Task: Create a due date automation trigger when advanced on, on the monday of the week a card is due add fields without custom field "Resume" set to a number lower than 1 and lower or equal to 10 at 11:00 AM.
Action: Mouse moved to (807, 251)
Screenshot: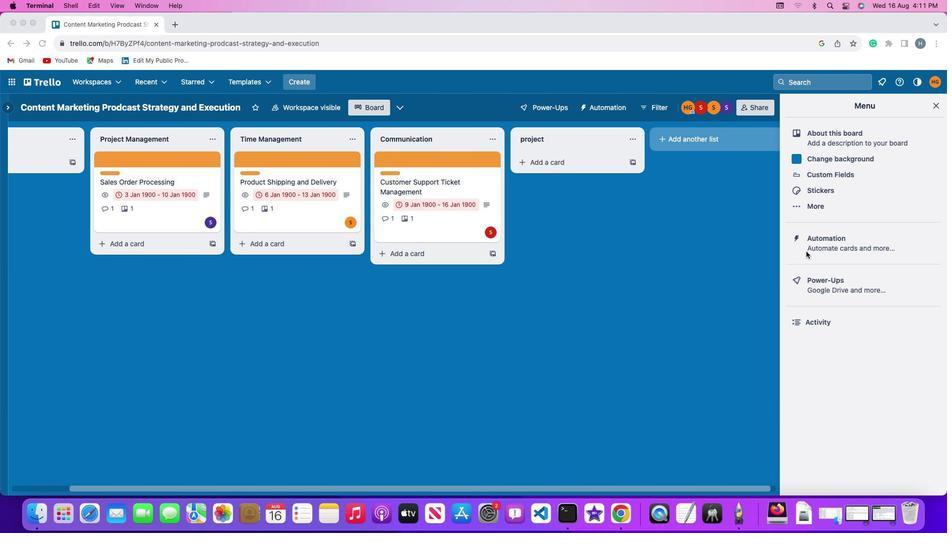 
Action: Mouse pressed left at (807, 251)
Screenshot: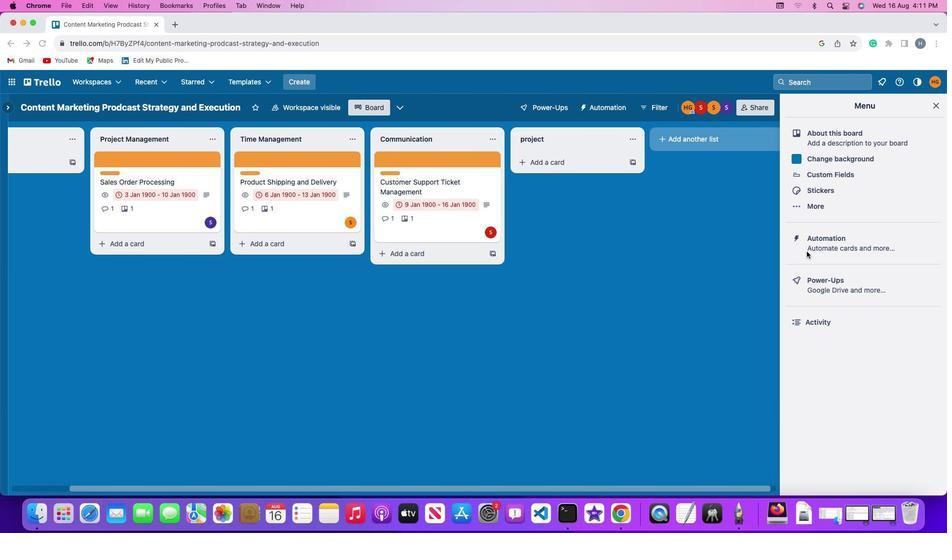 
Action: Mouse pressed left at (807, 251)
Screenshot: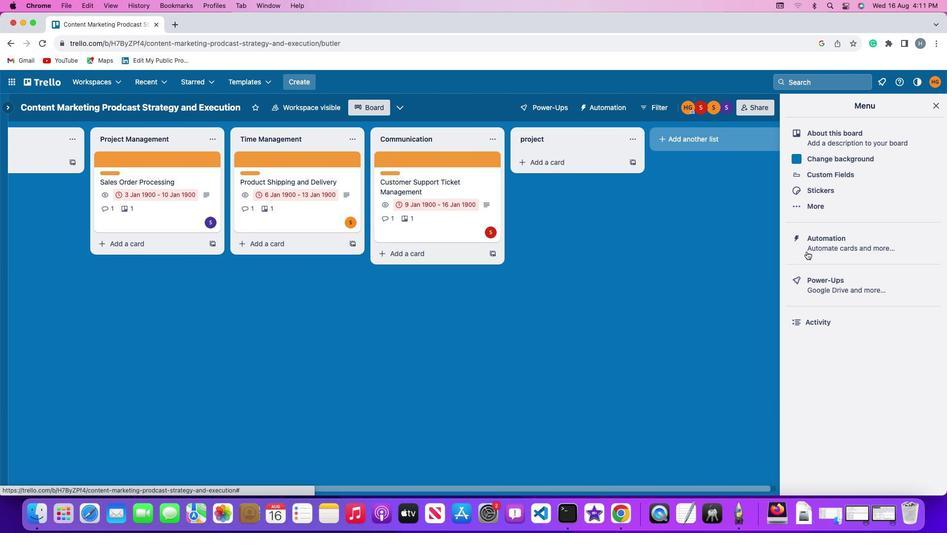 
Action: Mouse moved to (69, 233)
Screenshot: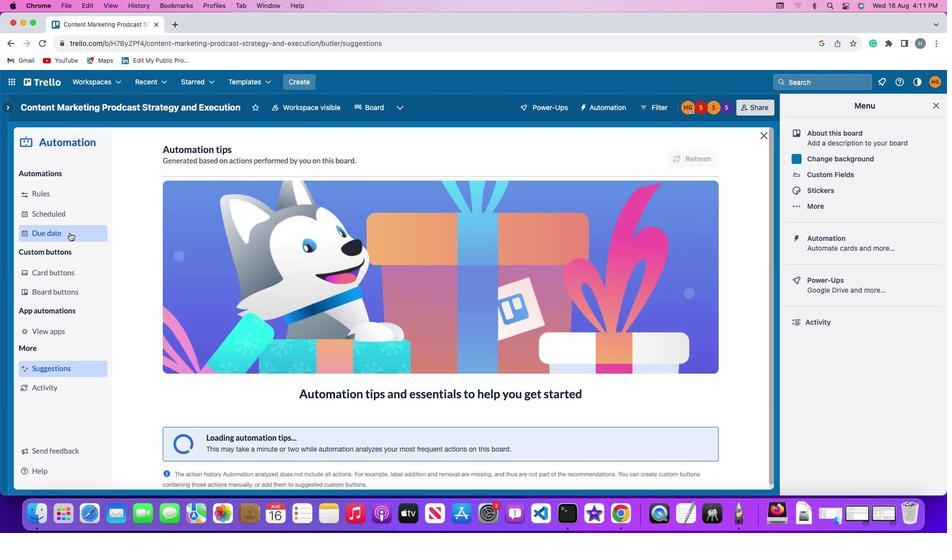 
Action: Mouse pressed left at (69, 233)
Screenshot: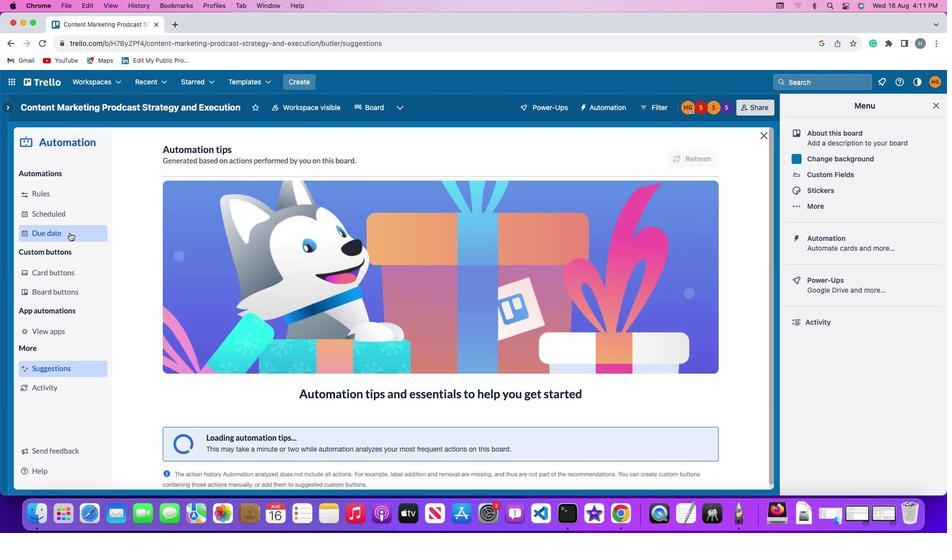 
Action: Mouse moved to (657, 152)
Screenshot: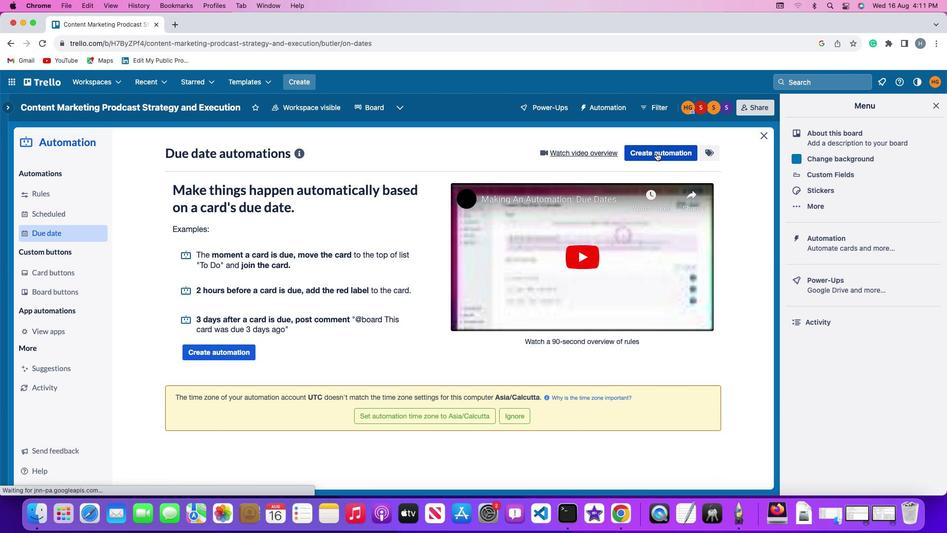 
Action: Mouse pressed left at (657, 152)
Screenshot: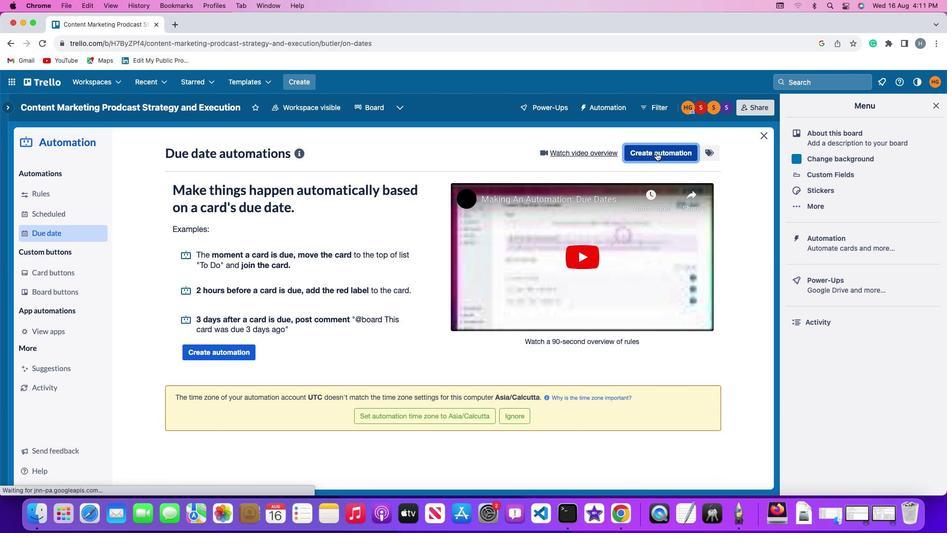 
Action: Mouse moved to (208, 246)
Screenshot: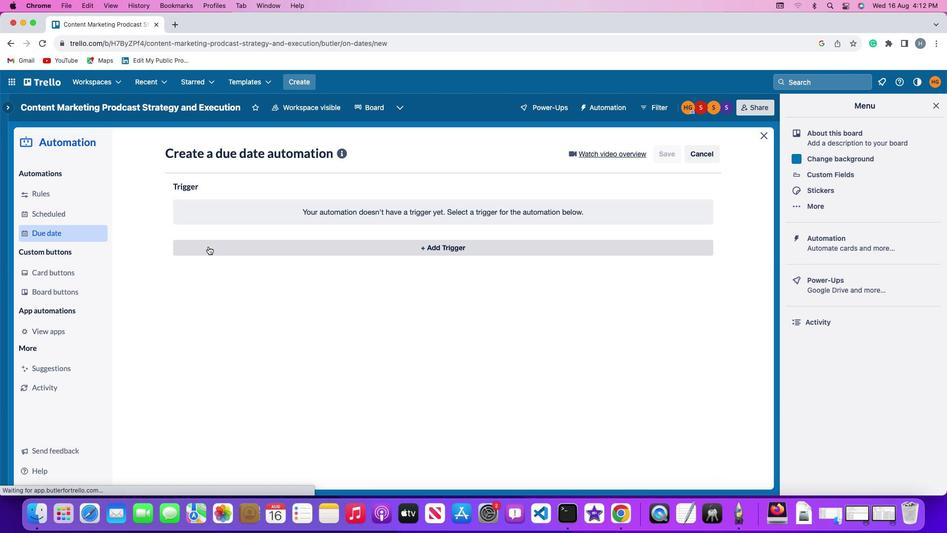 
Action: Mouse pressed left at (208, 246)
Screenshot: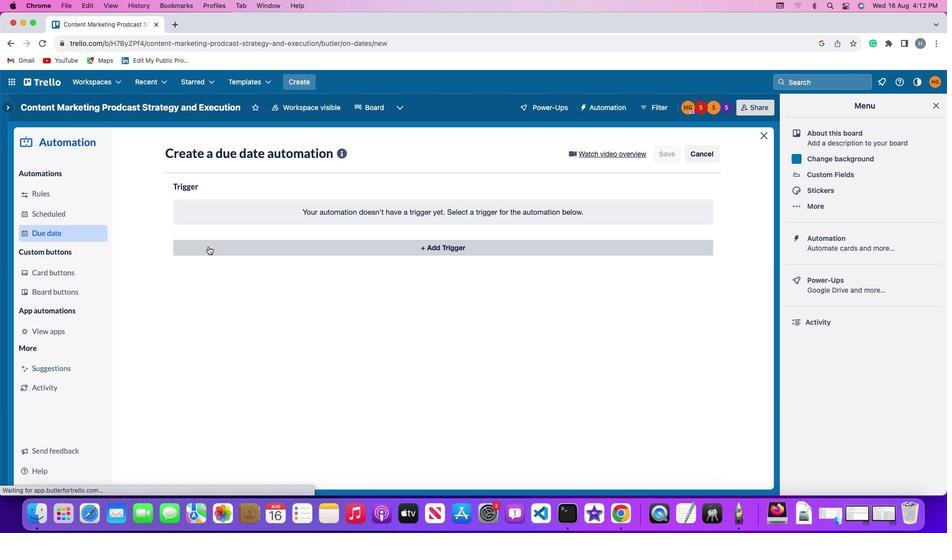 
Action: Mouse moved to (215, 429)
Screenshot: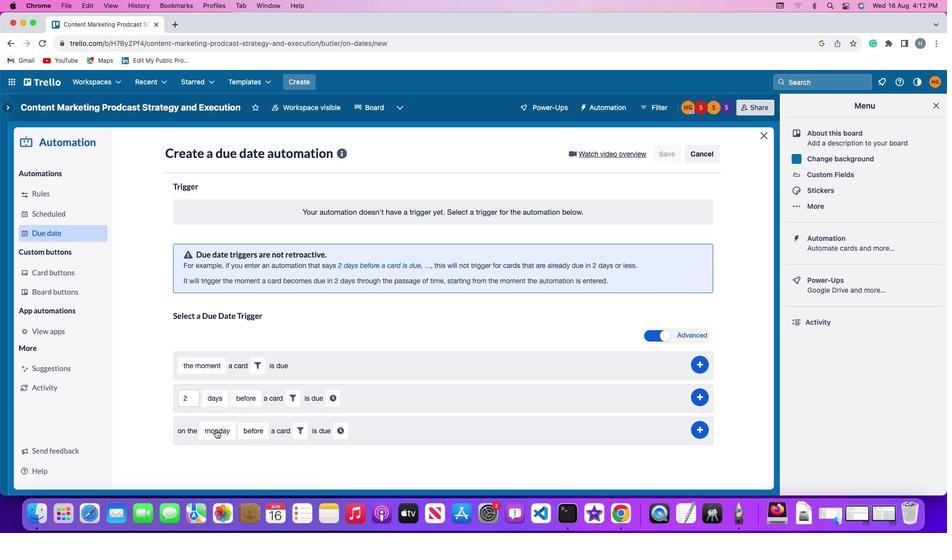 
Action: Mouse pressed left at (215, 429)
Screenshot: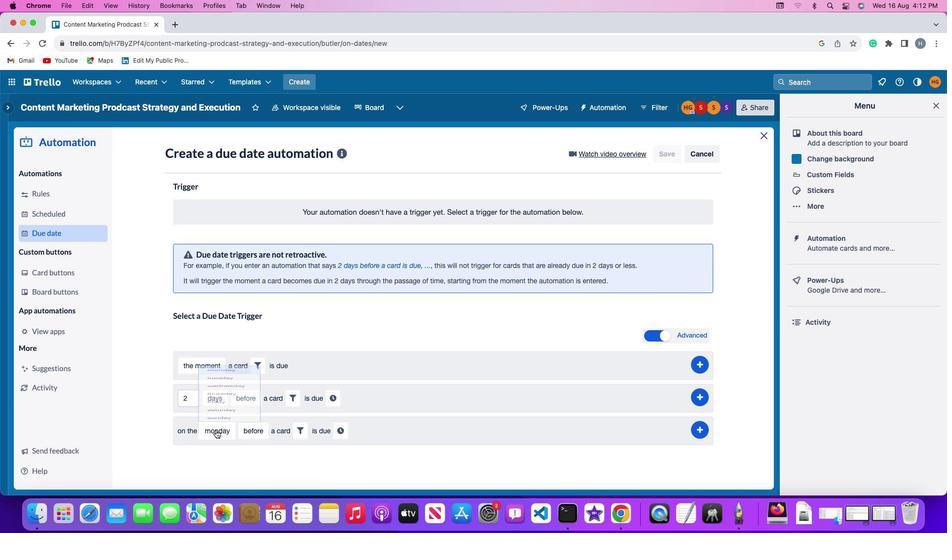 
Action: Mouse moved to (231, 294)
Screenshot: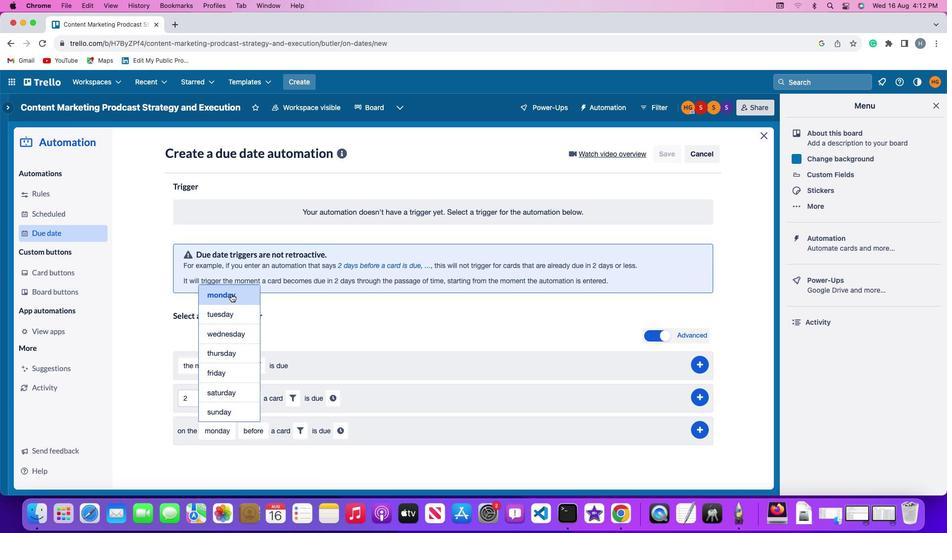 
Action: Mouse pressed left at (231, 294)
Screenshot: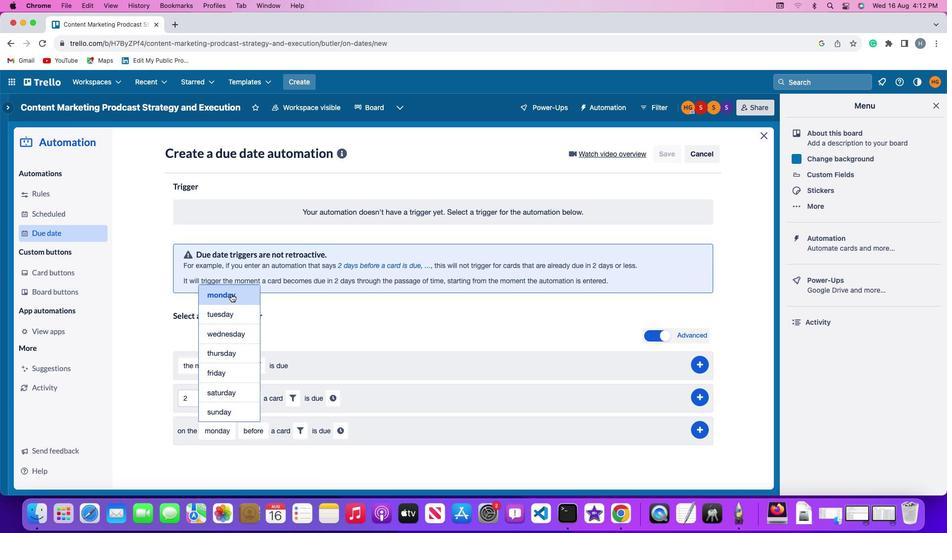 
Action: Mouse moved to (254, 427)
Screenshot: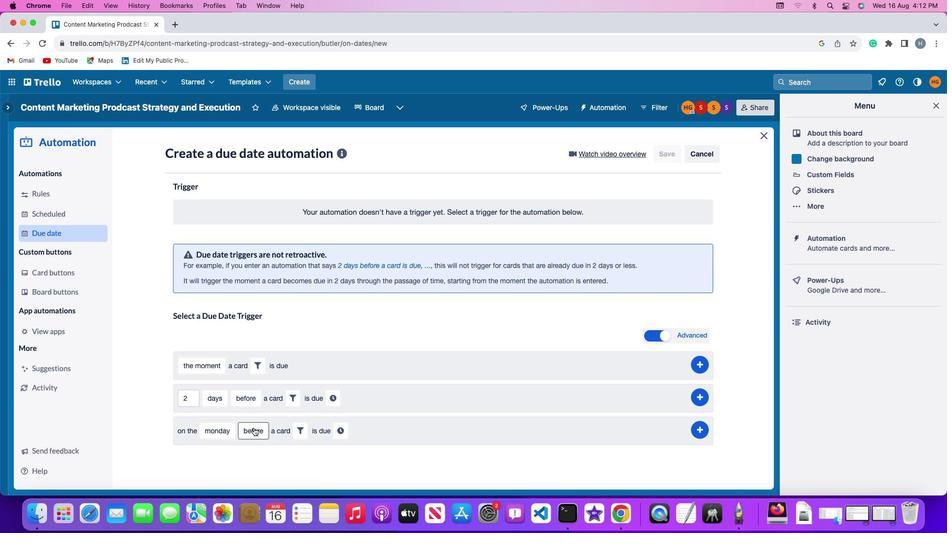 
Action: Mouse pressed left at (254, 427)
Screenshot: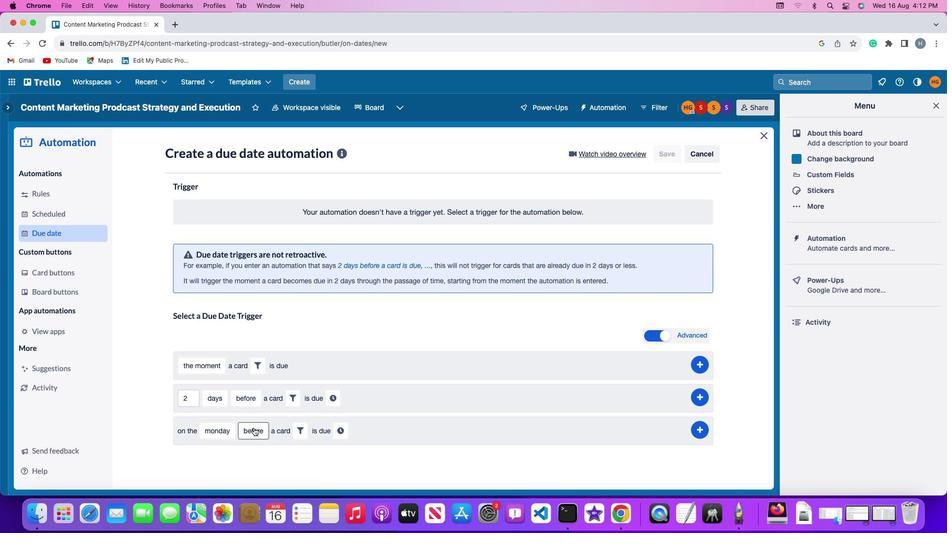 
Action: Mouse moved to (261, 385)
Screenshot: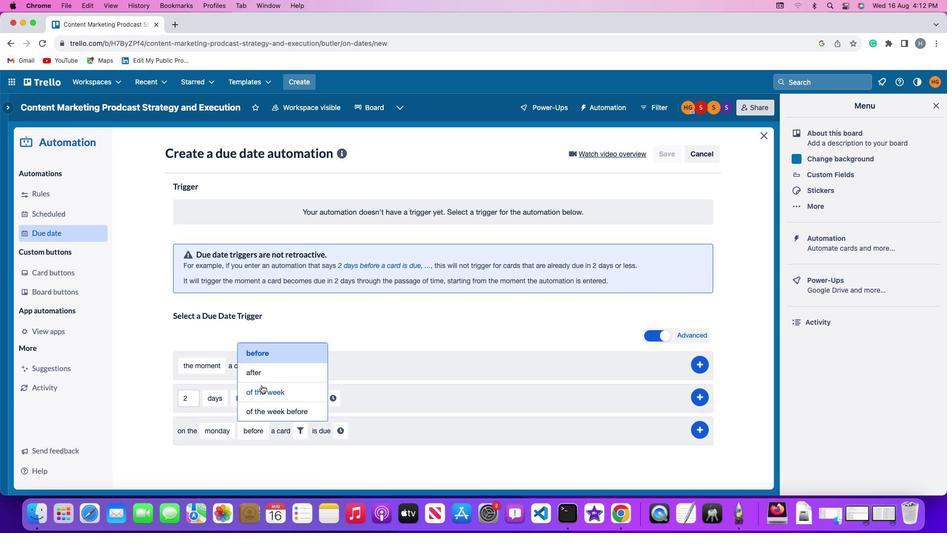 
Action: Mouse pressed left at (261, 385)
Screenshot: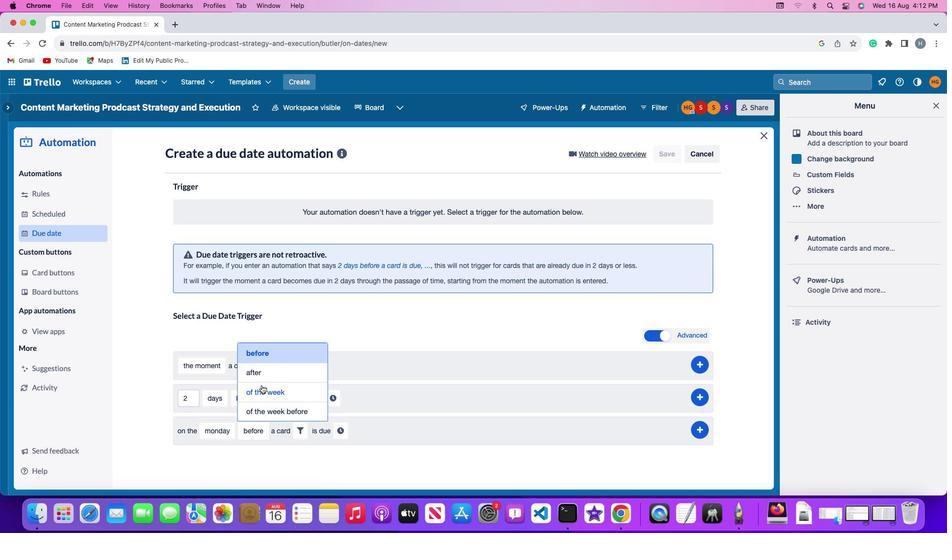 
Action: Mouse moved to (317, 428)
Screenshot: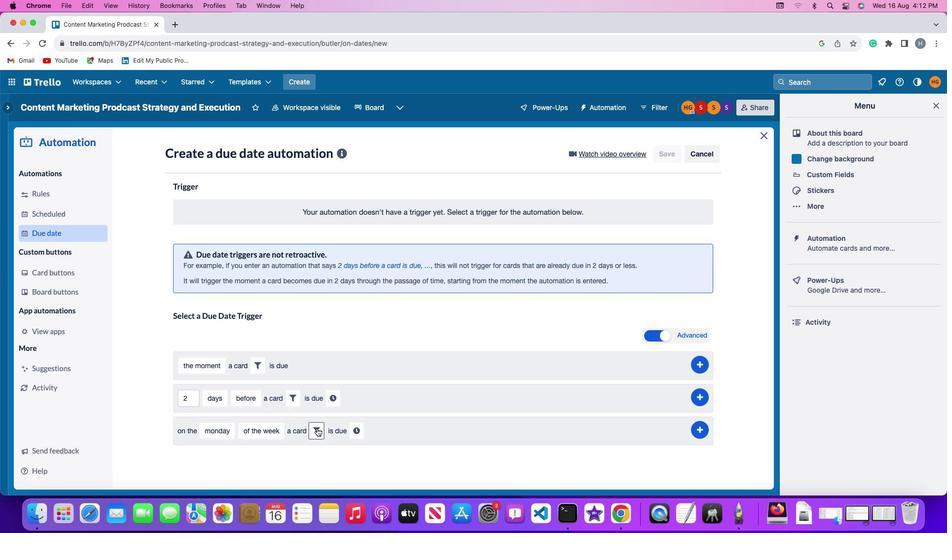 
Action: Mouse pressed left at (317, 428)
Screenshot: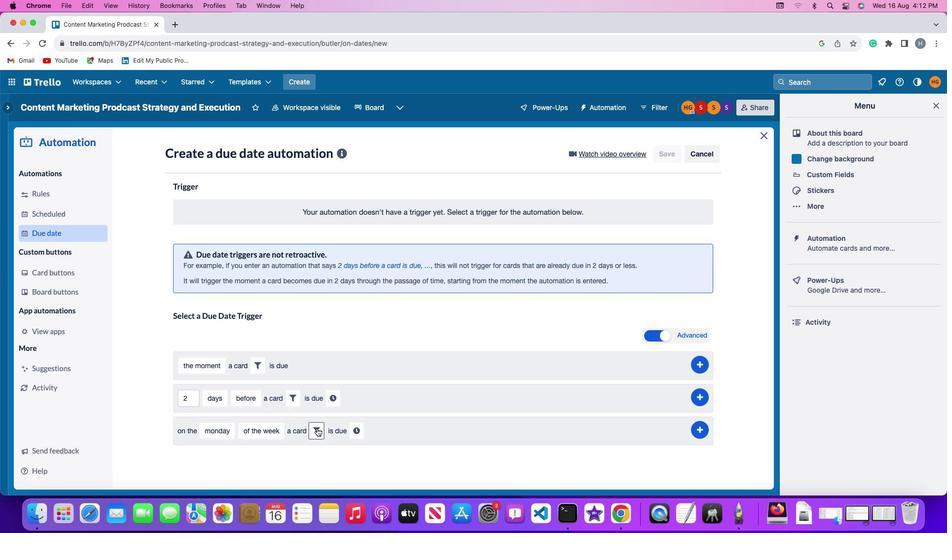
Action: Mouse moved to (488, 462)
Screenshot: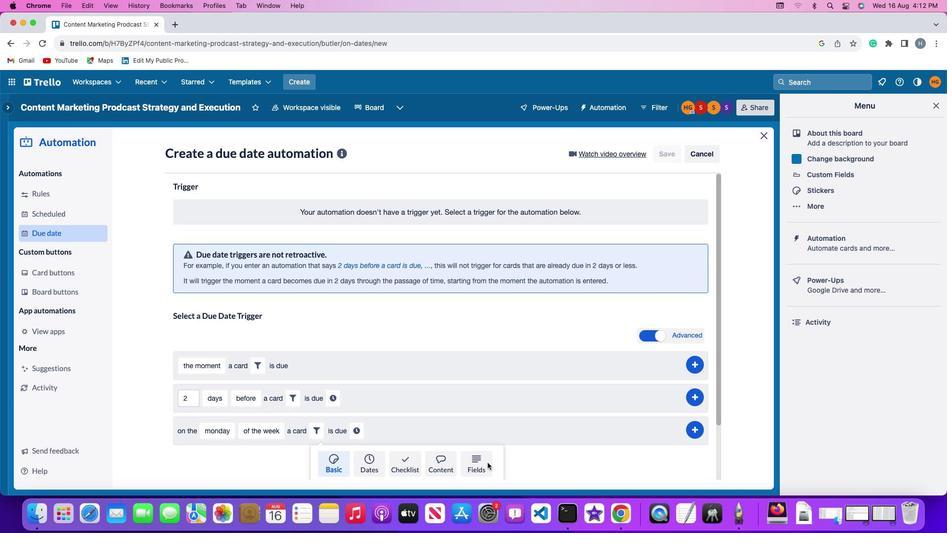 
Action: Mouse pressed left at (488, 462)
Screenshot: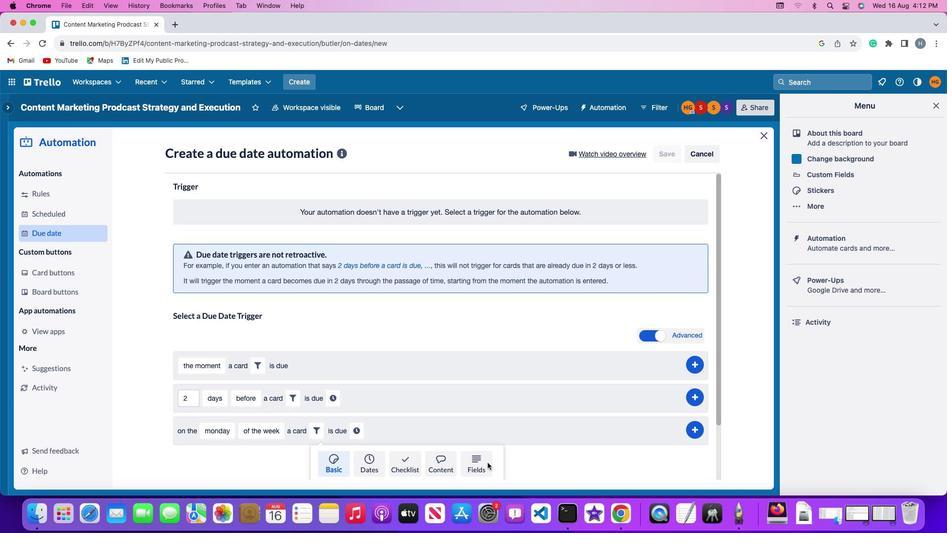 
Action: Mouse moved to (275, 456)
Screenshot: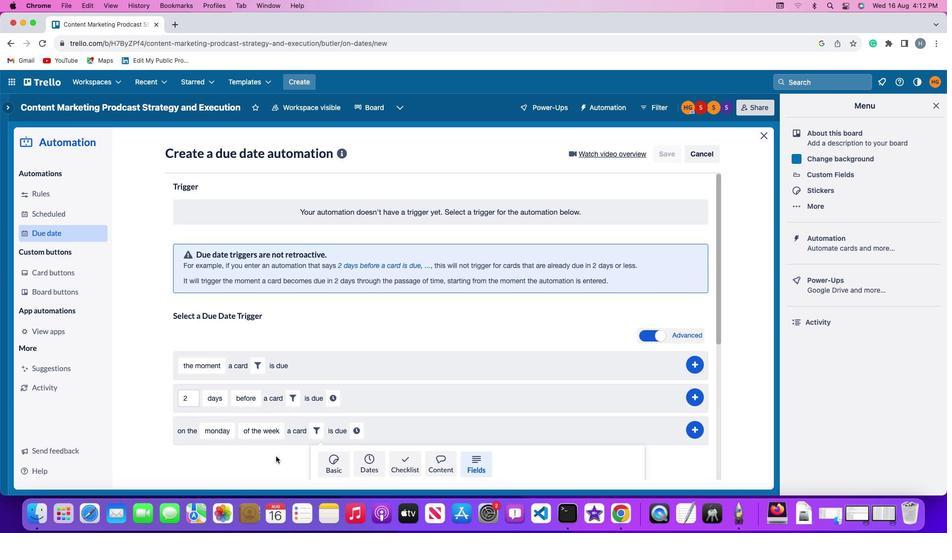 
Action: Mouse scrolled (275, 456) with delta (0, 0)
Screenshot: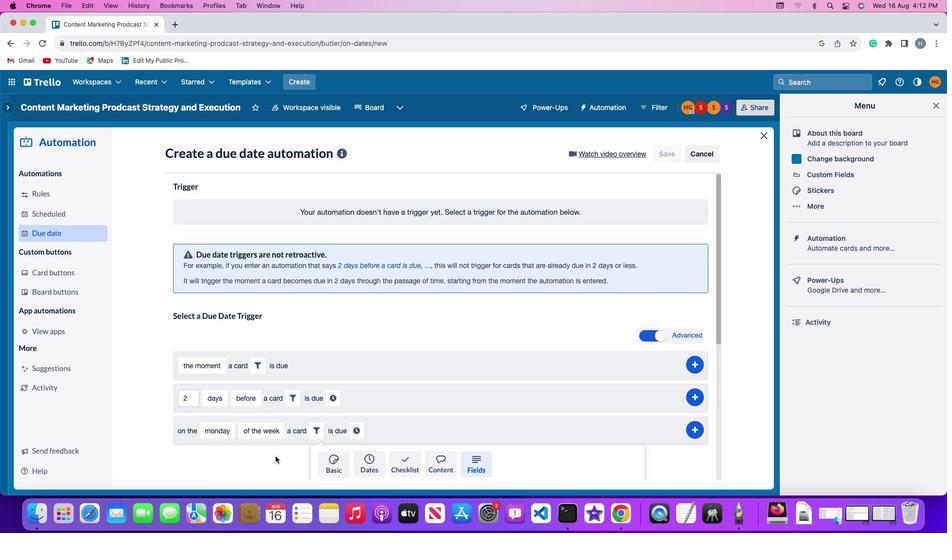 
Action: Mouse moved to (275, 456)
Screenshot: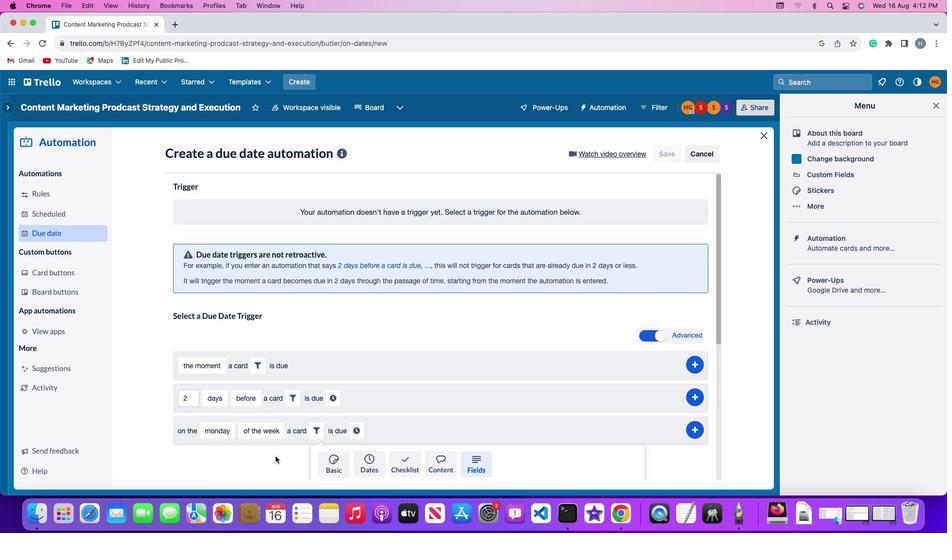 
Action: Mouse scrolled (275, 456) with delta (0, 0)
Screenshot: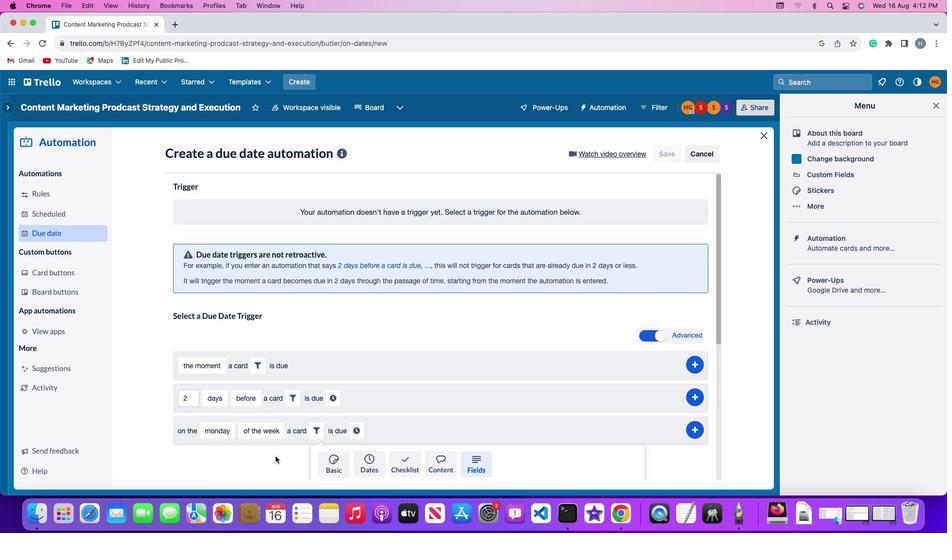 
Action: Mouse scrolled (275, 456) with delta (0, -1)
Screenshot: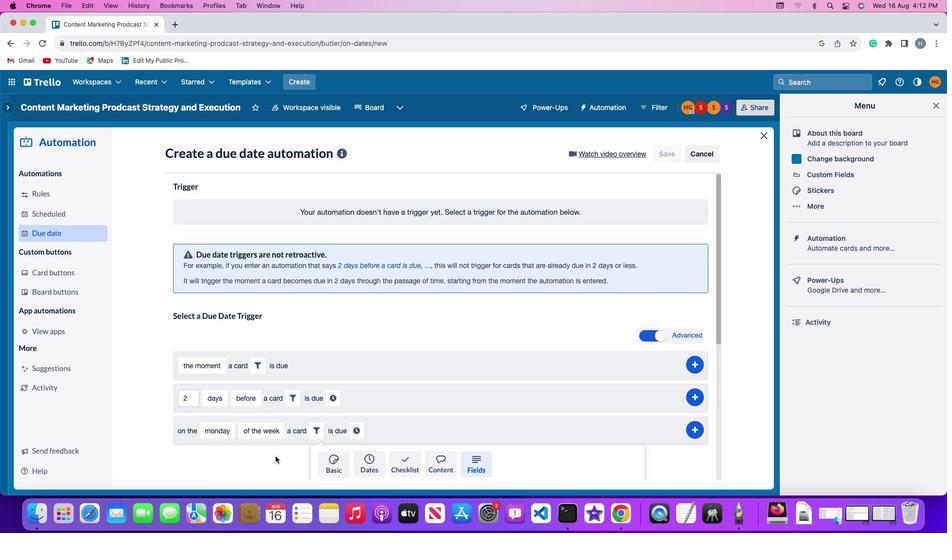 
Action: Mouse moved to (275, 455)
Screenshot: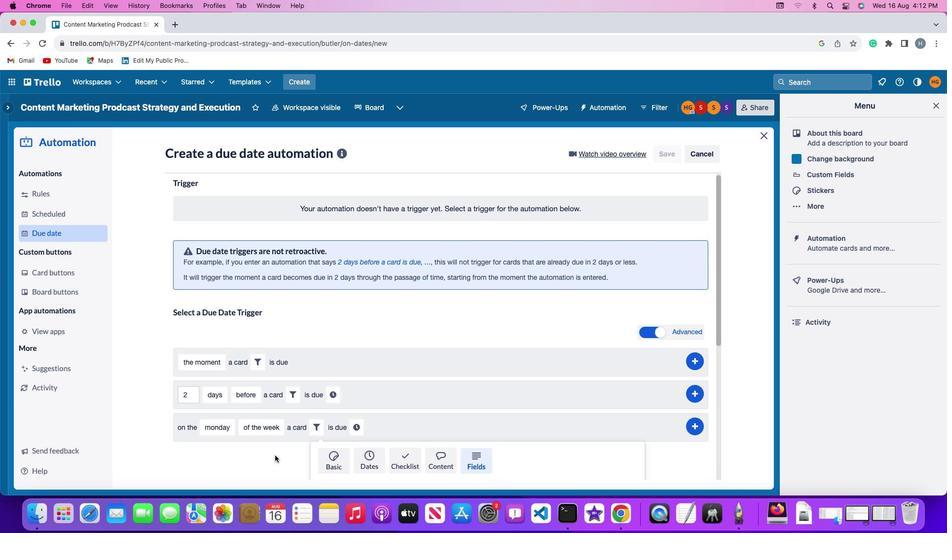 
Action: Mouse scrolled (275, 455) with delta (0, -2)
Screenshot: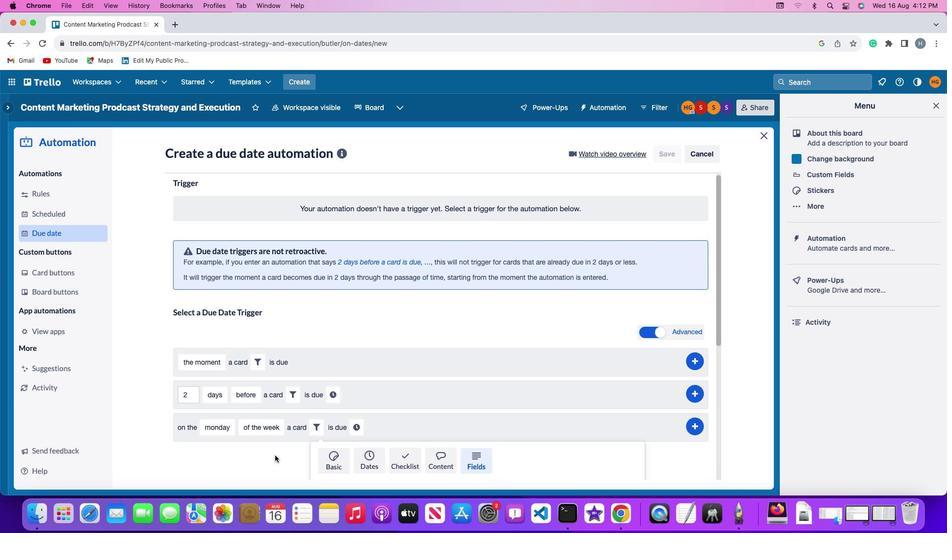 
Action: Mouse moved to (273, 454)
Screenshot: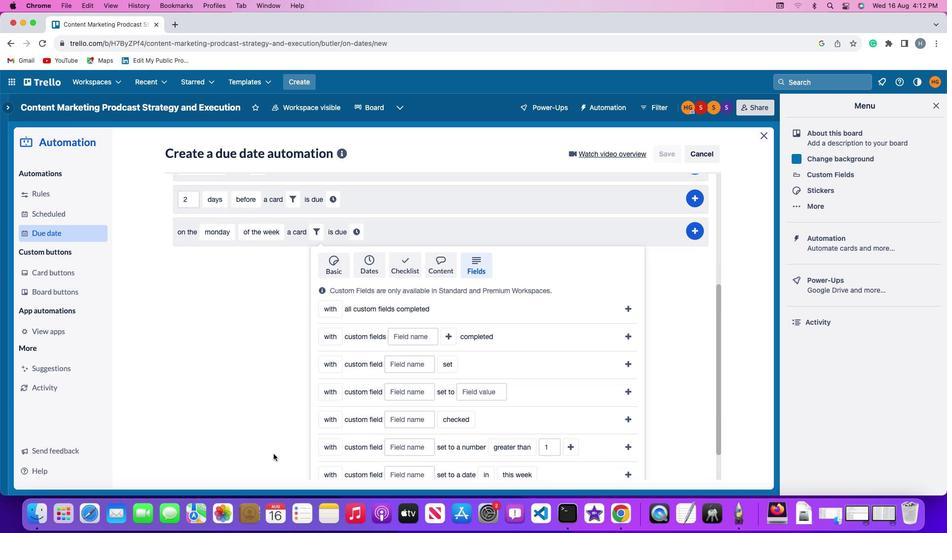 
Action: Mouse scrolled (273, 454) with delta (0, 0)
Screenshot: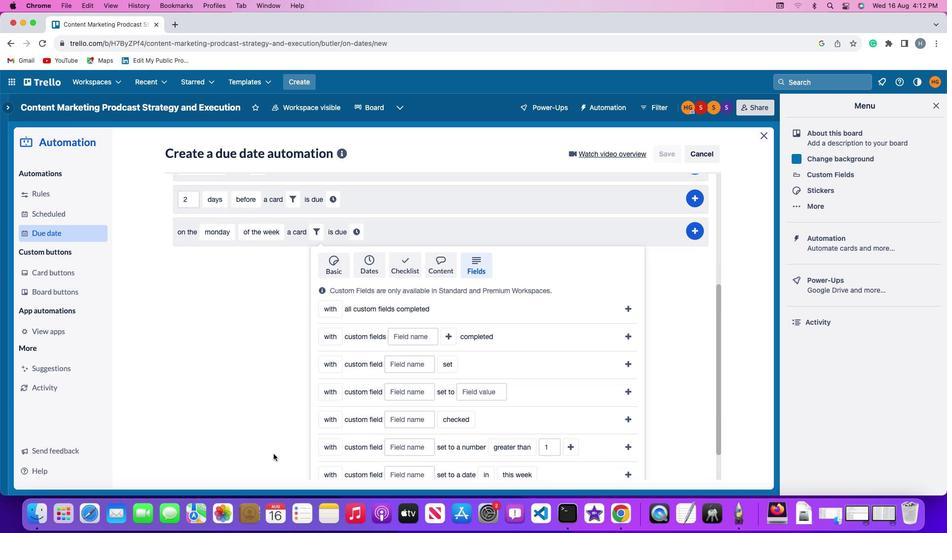
Action: Mouse scrolled (273, 454) with delta (0, 0)
Screenshot: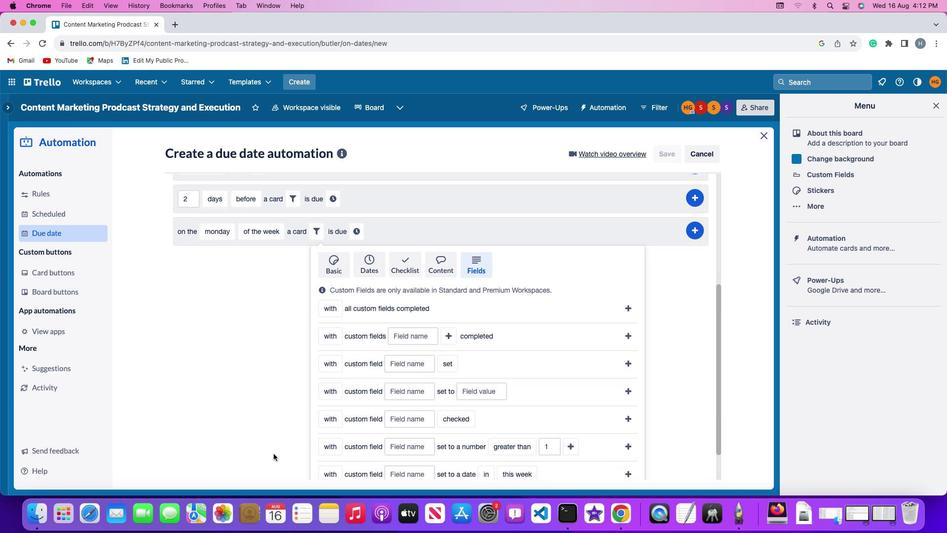 
Action: Mouse scrolled (273, 454) with delta (0, -1)
Screenshot: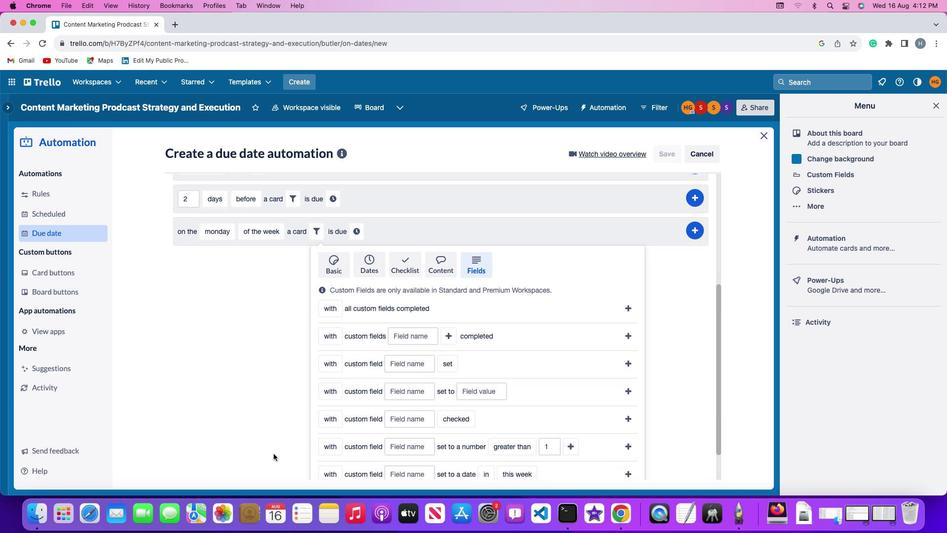 
Action: Mouse scrolled (273, 454) with delta (0, -2)
Screenshot: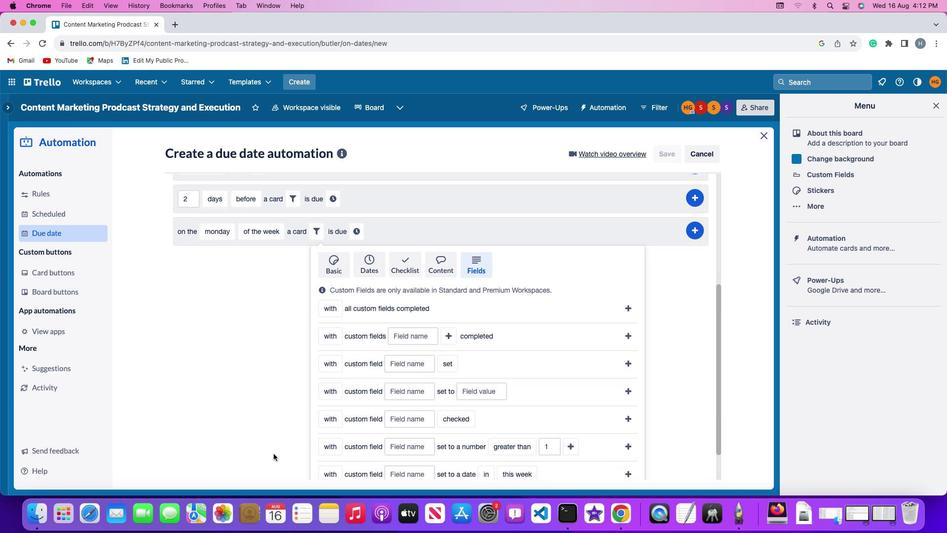 
Action: Mouse scrolled (273, 454) with delta (0, -2)
Screenshot: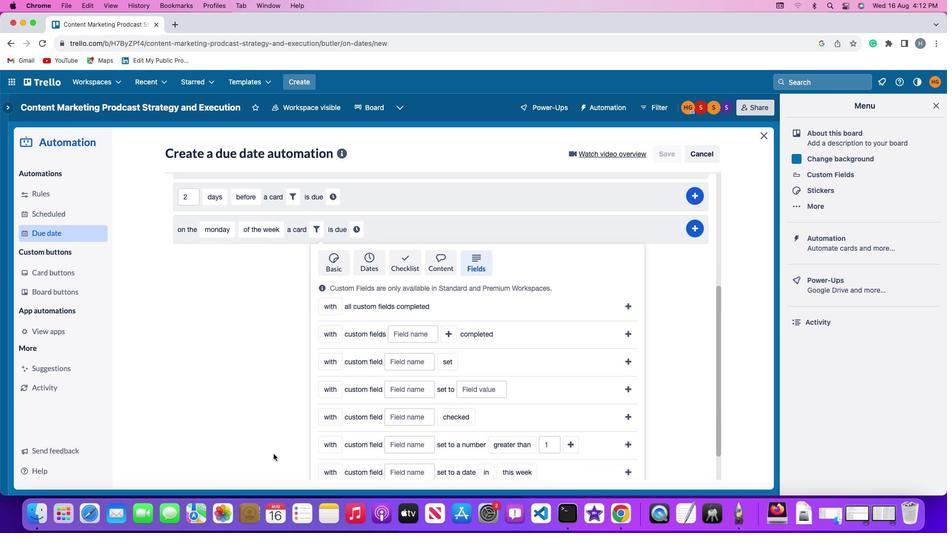 
Action: Mouse moved to (272, 453)
Screenshot: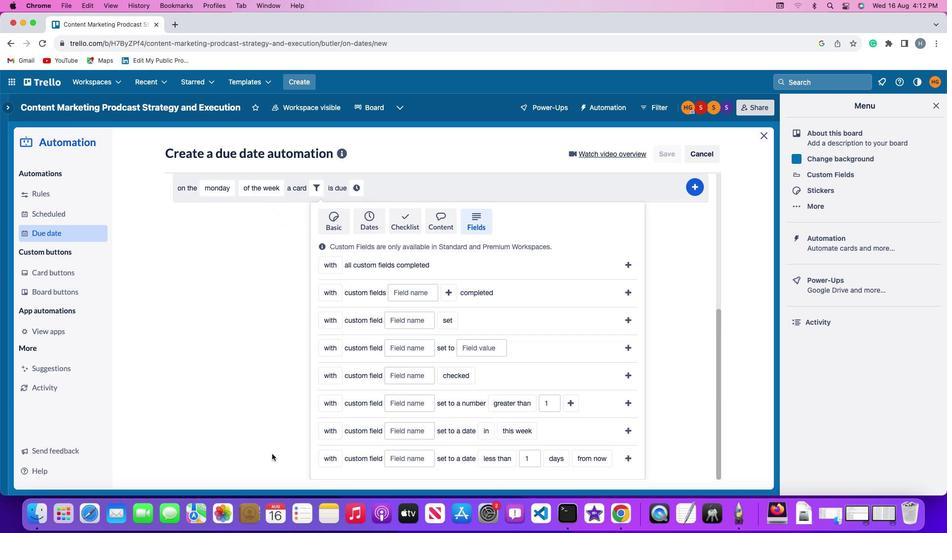 
Action: Mouse scrolled (272, 453) with delta (0, 0)
Screenshot: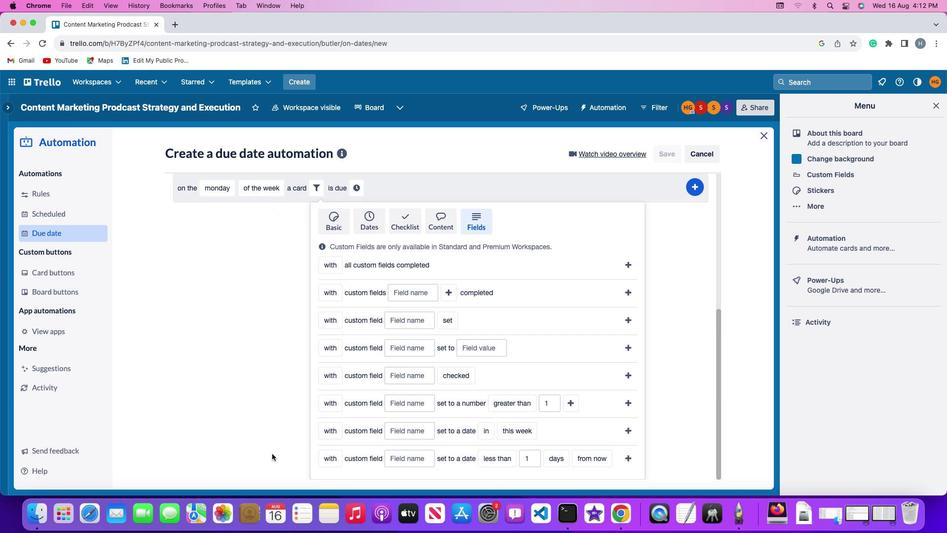 
Action: Mouse scrolled (272, 453) with delta (0, 0)
Screenshot: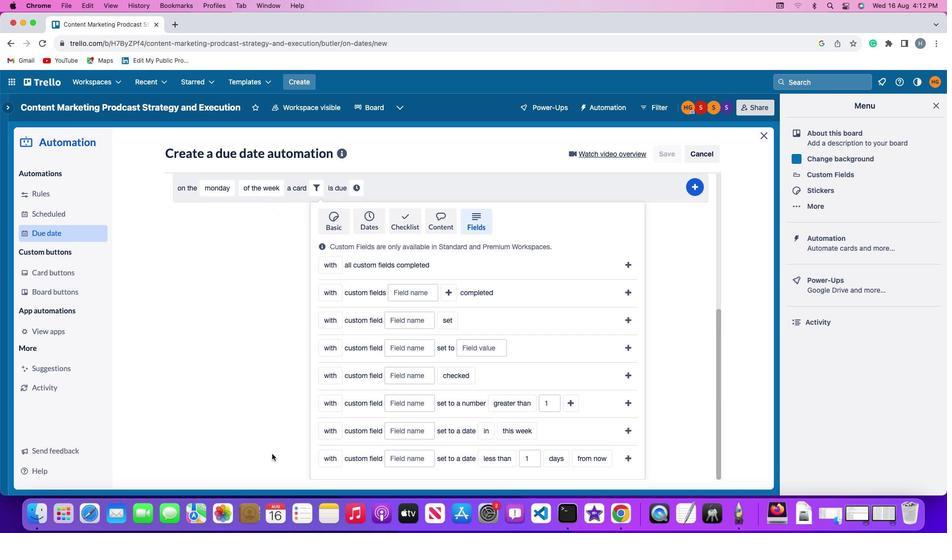 
Action: Mouse moved to (323, 402)
Screenshot: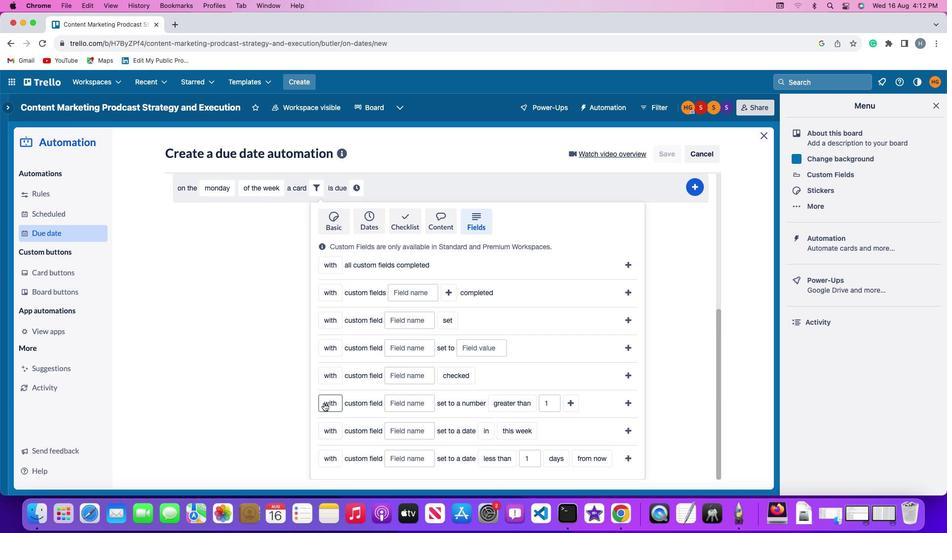 
Action: Mouse pressed left at (323, 402)
Screenshot: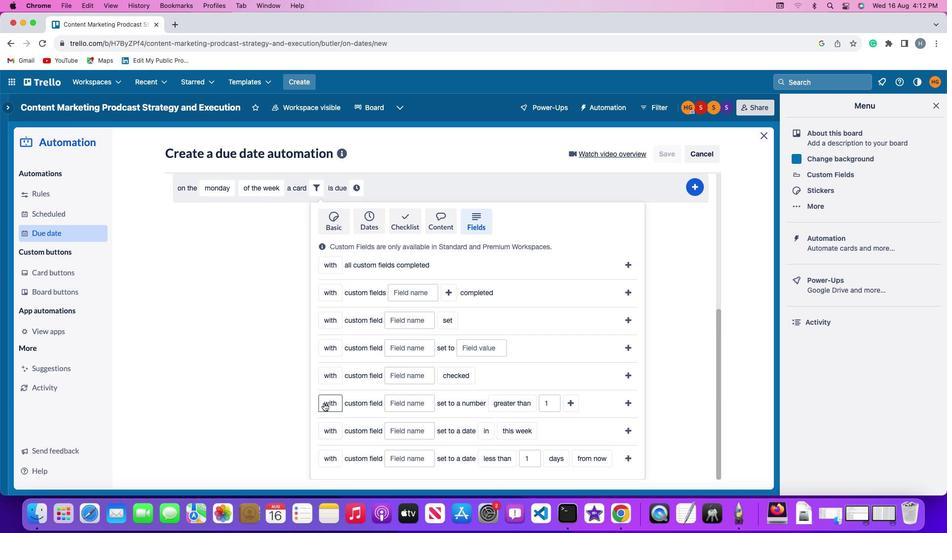 
Action: Mouse moved to (331, 442)
Screenshot: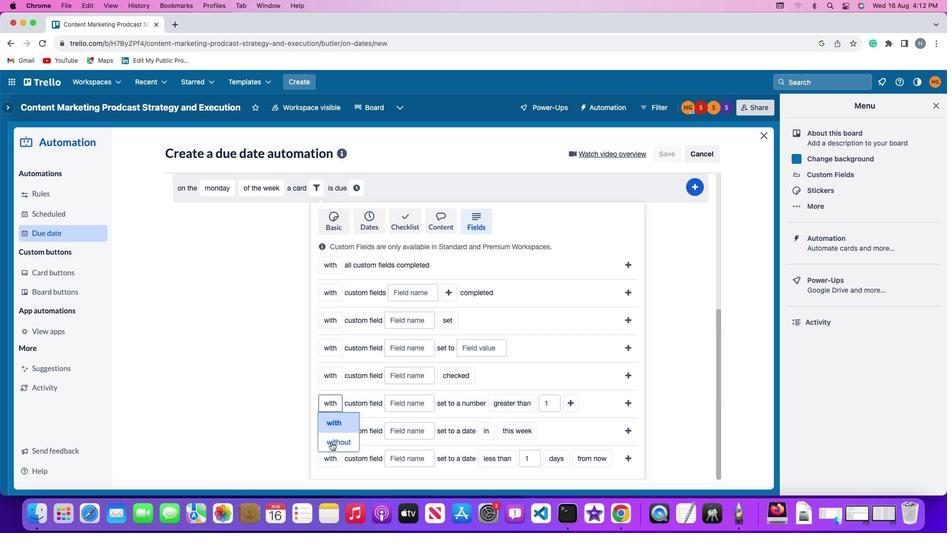 
Action: Mouse pressed left at (331, 442)
Screenshot: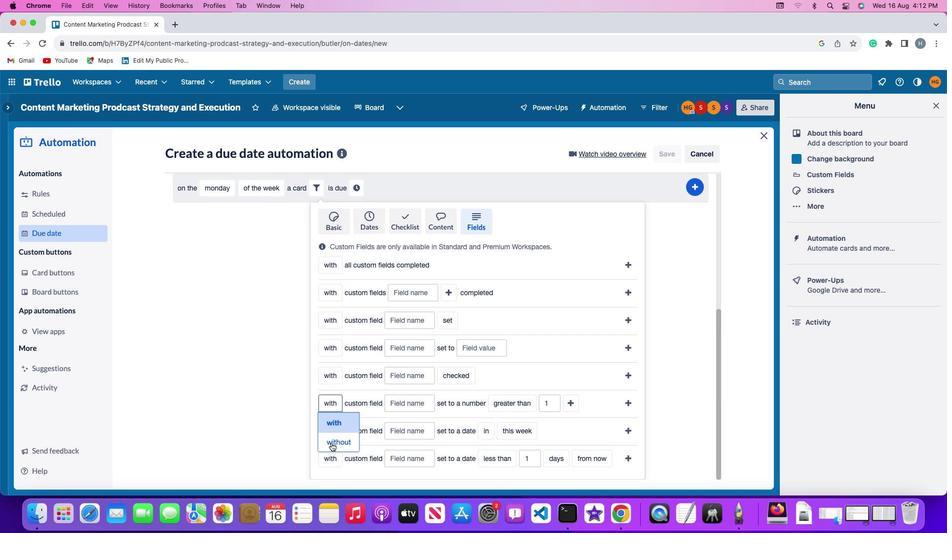 
Action: Mouse moved to (403, 402)
Screenshot: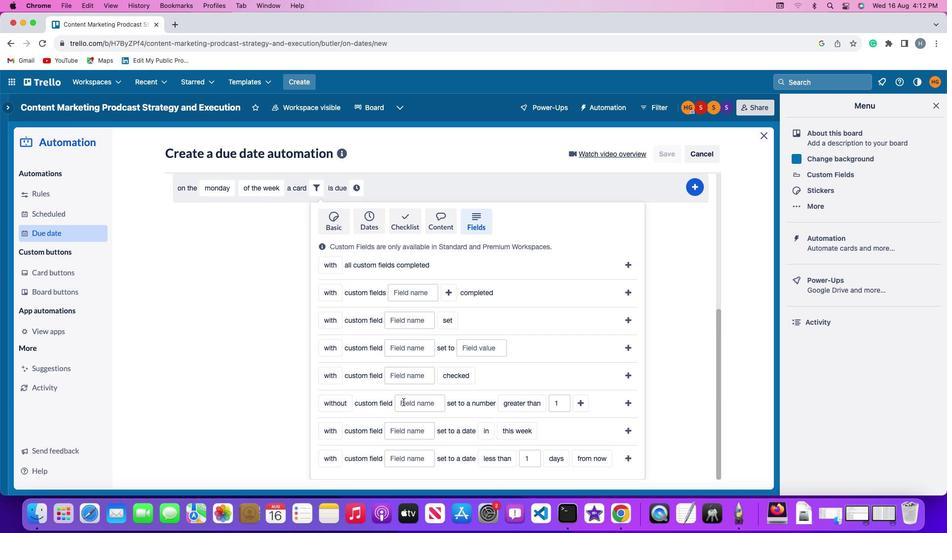 
Action: Mouse pressed left at (403, 402)
Screenshot: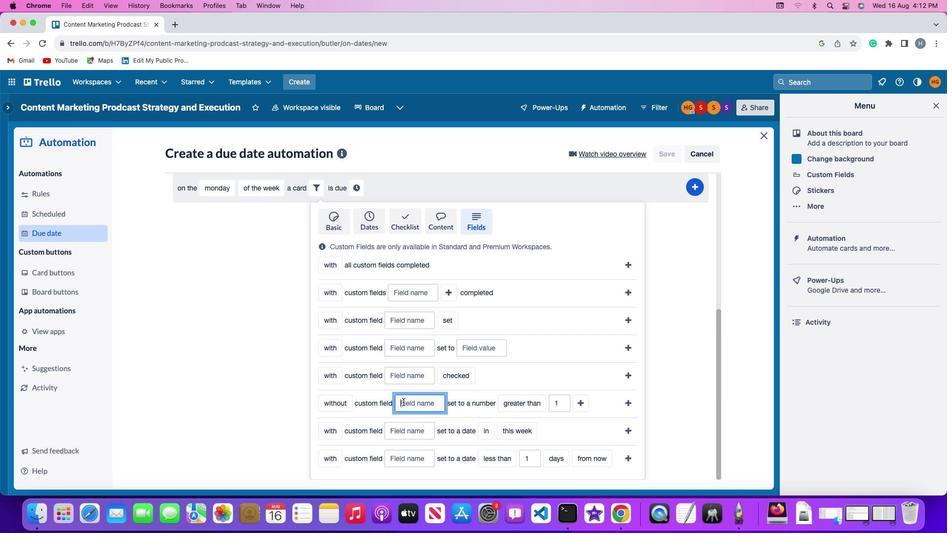 
Action: Key pressed Key.shift'R''e''s''u''m''e'
Screenshot: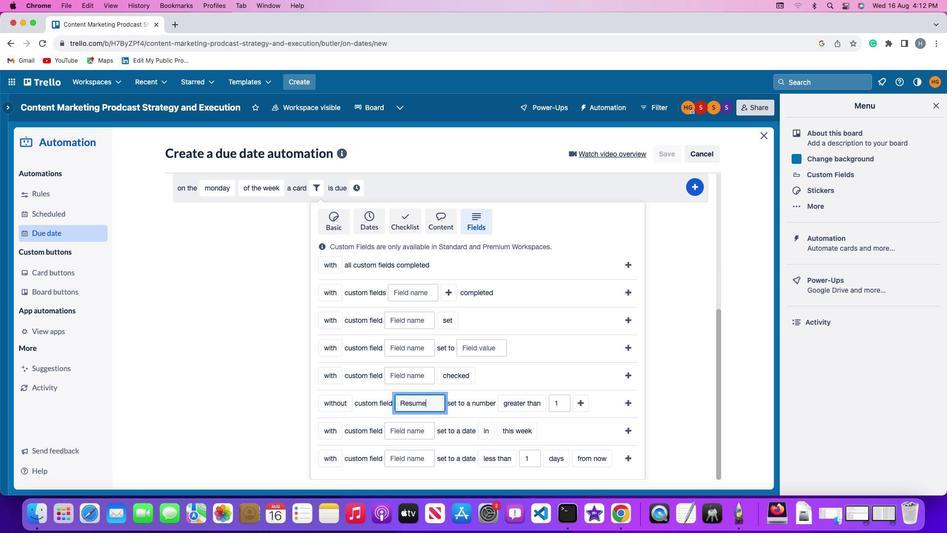 
Action: Mouse moved to (518, 405)
Screenshot: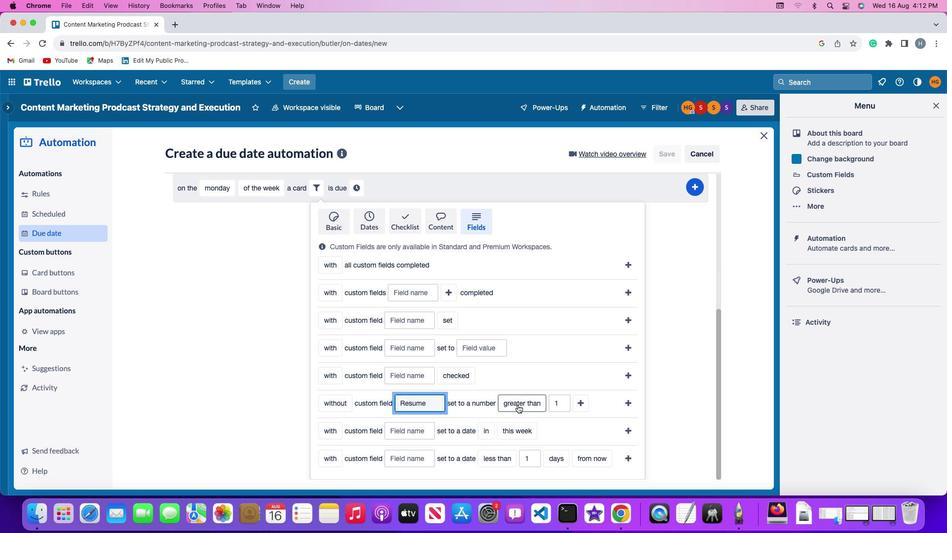 
Action: Mouse pressed left at (518, 405)
Screenshot: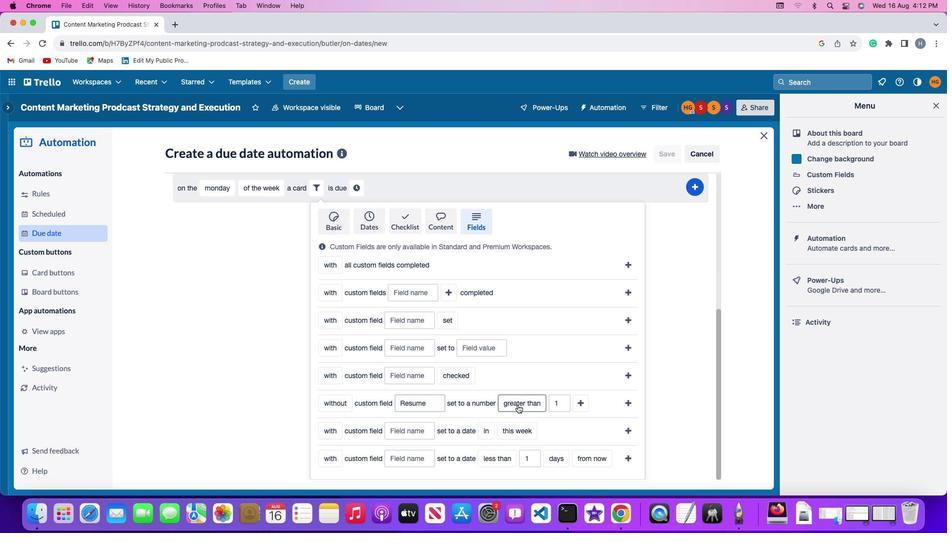 
Action: Mouse moved to (524, 363)
Screenshot: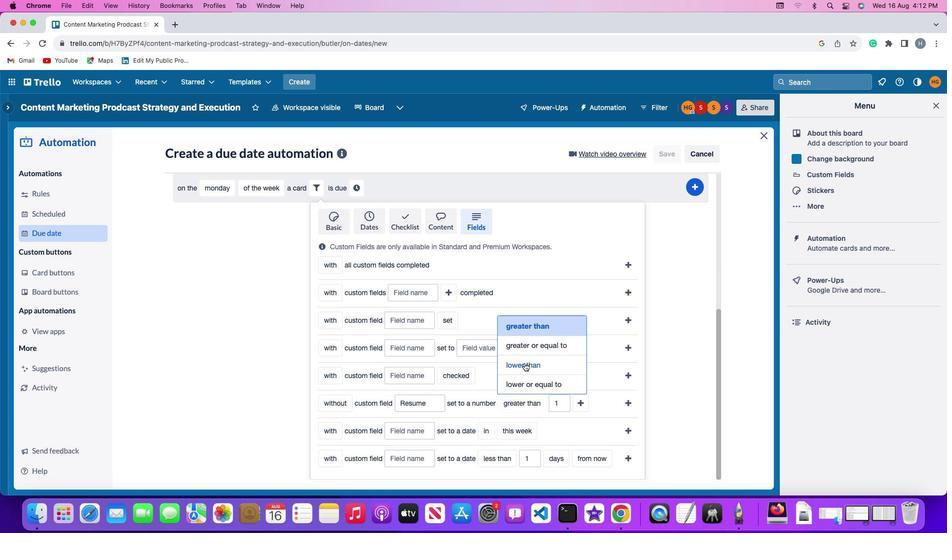 
Action: Mouse pressed left at (524, 363)
Screenshot: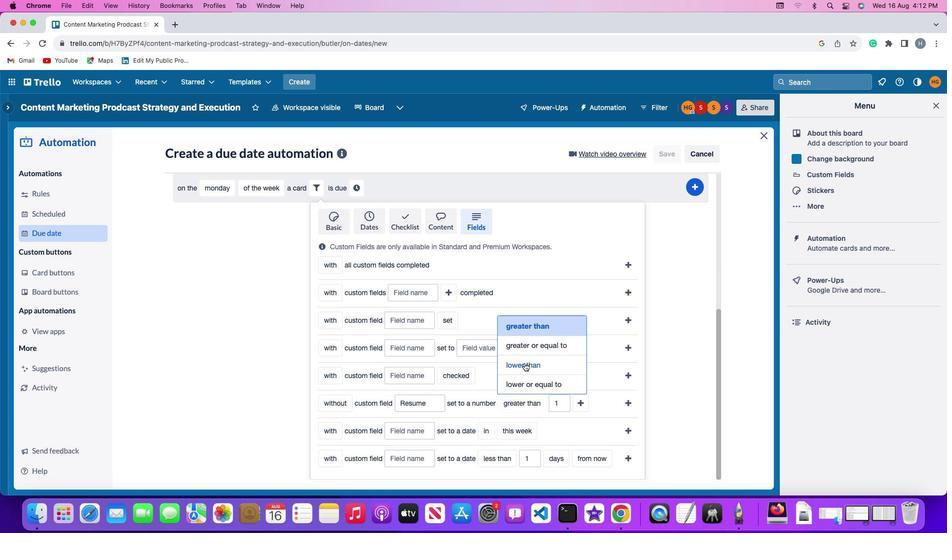 
Action: Mouse moved to (557, 398)
Screenshot: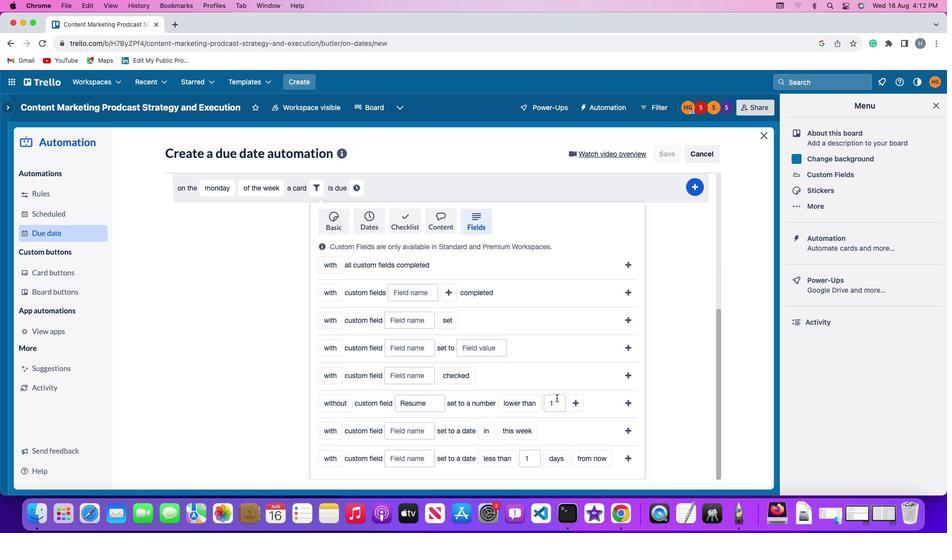 
Action: Mouse pressed left at (557, 398)
Screenshot: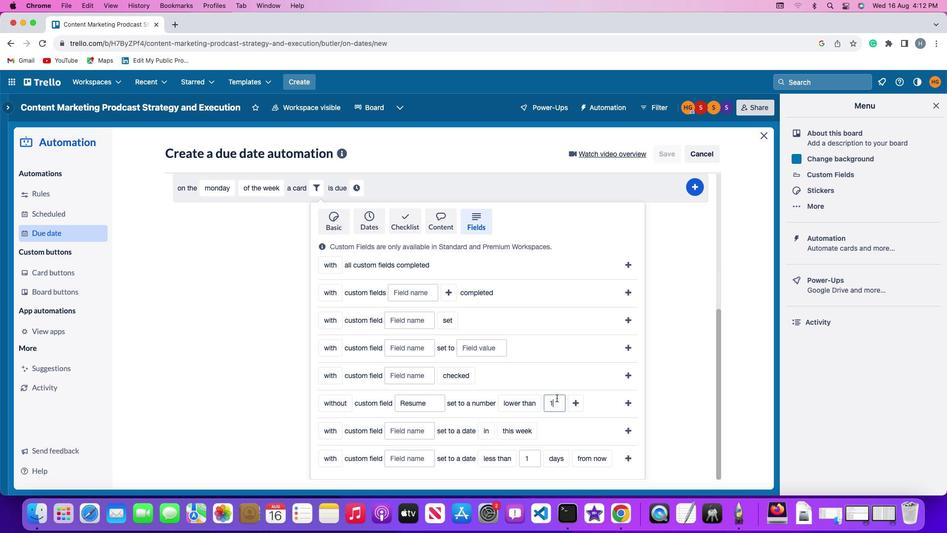 
Action: Key pressed Key.backspace'1'
Screenshot: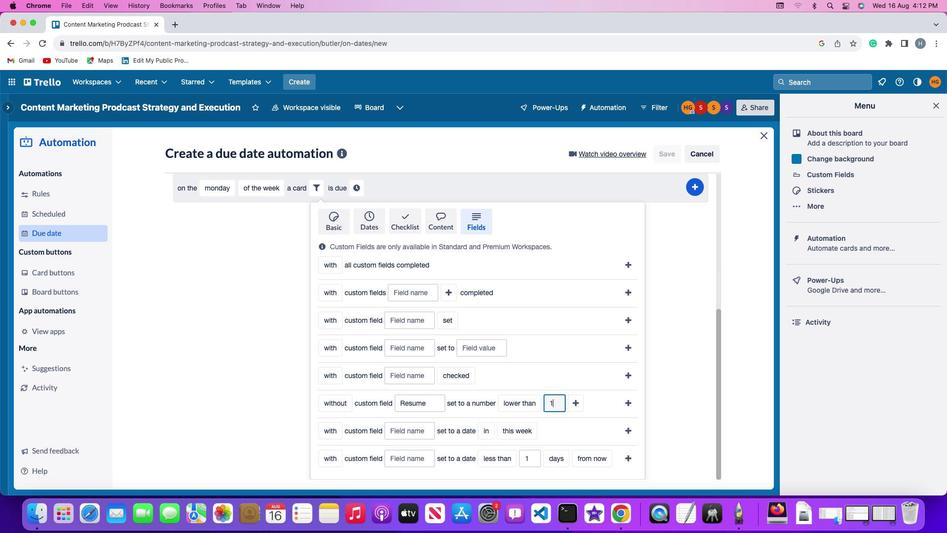
Action: Mouse moved to (572, 397)
Screenshot: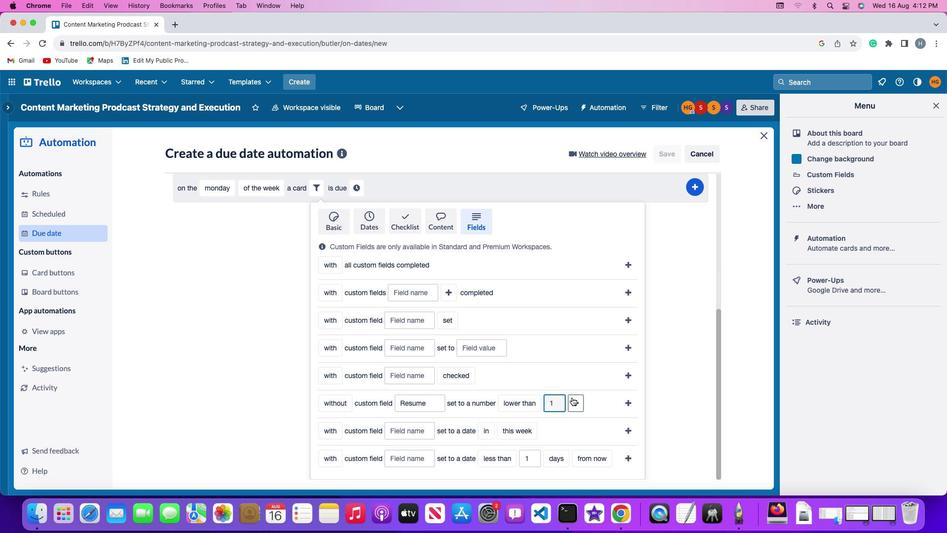 
Action: Mouse pressed left at (572, 397)
Screenshot: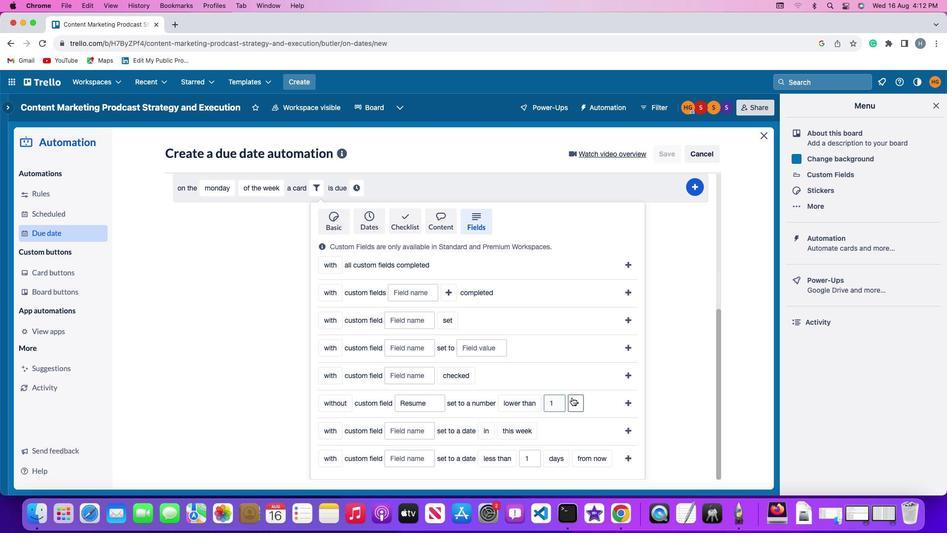 
Action: Mouse moved to (599, 401)
Screenshot: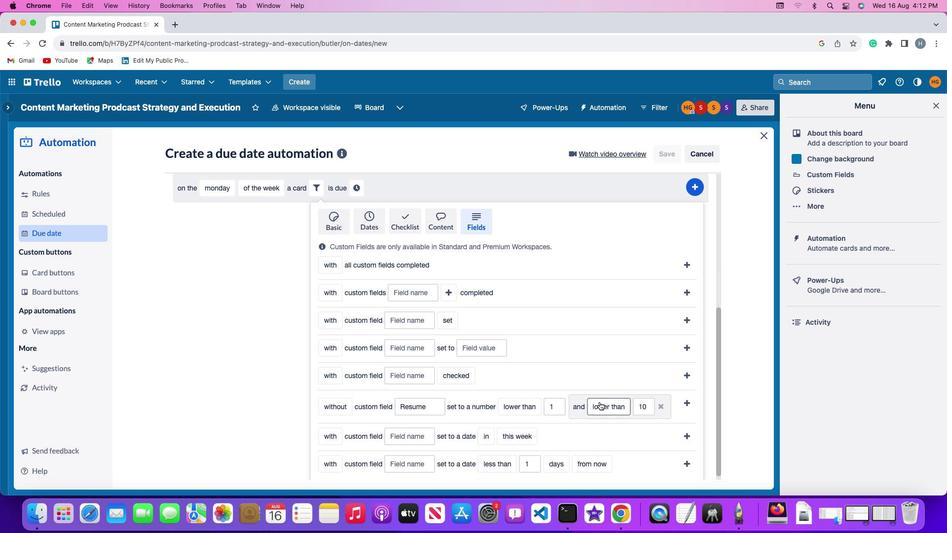 
Action: Mouse pressed left at (599, 401)
Screenshot: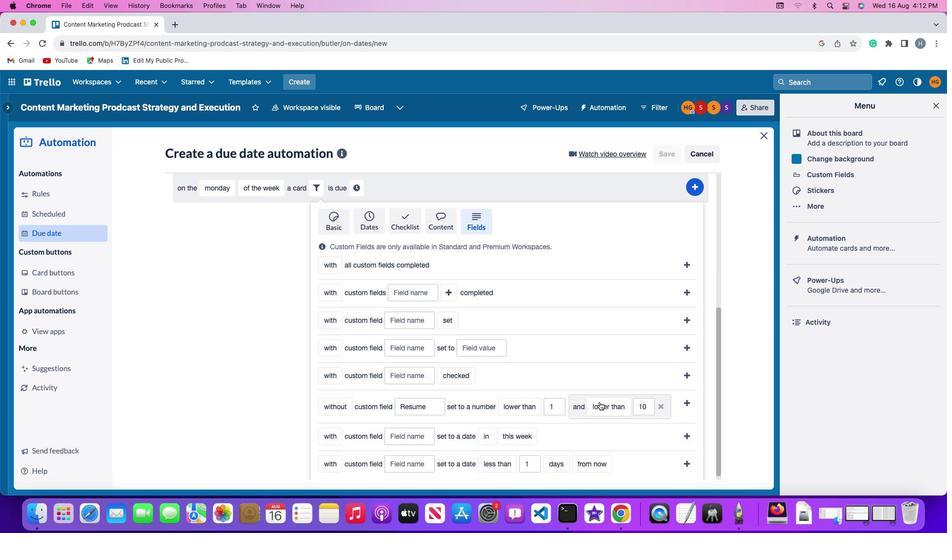 
Action: Mouse moved to (607, 350)
Screenshot: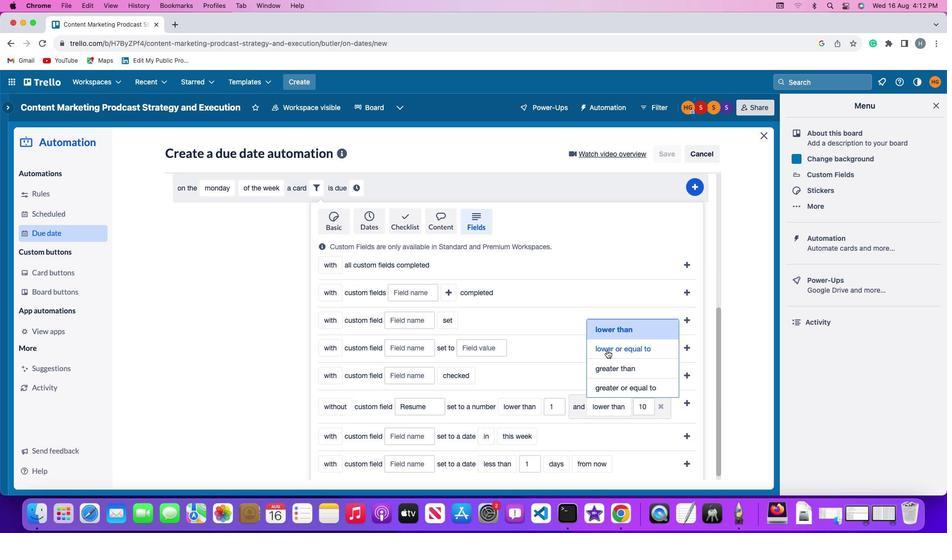 
Action: Mouse pressed left at (607, 350)
Screenshot: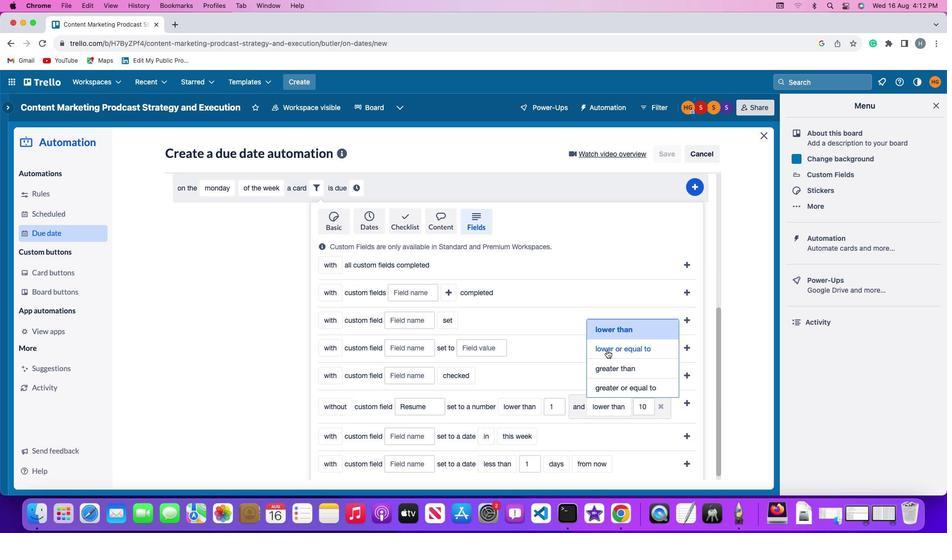 
Action: Mouse moved to (418, 424)
Screenshot: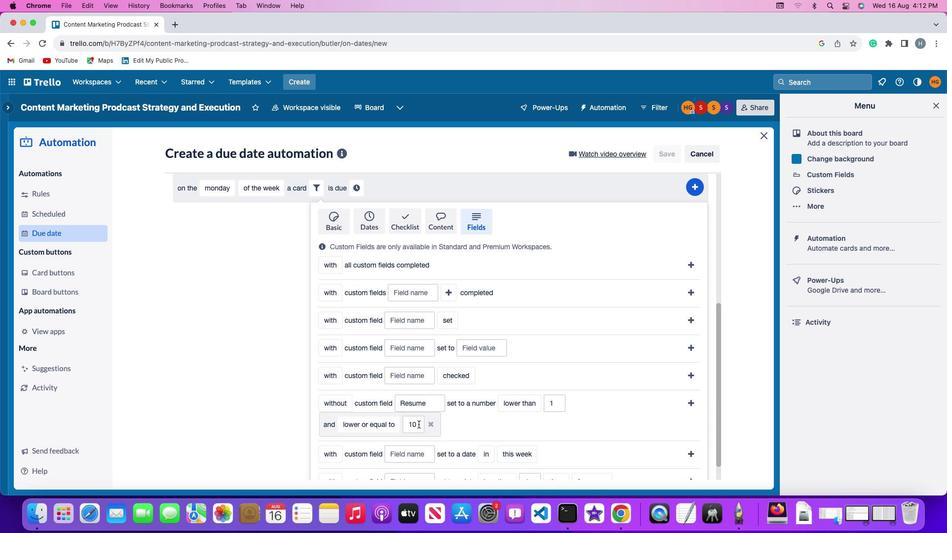 
Action: Mouse pressed left at (418, 424)
Screenshot: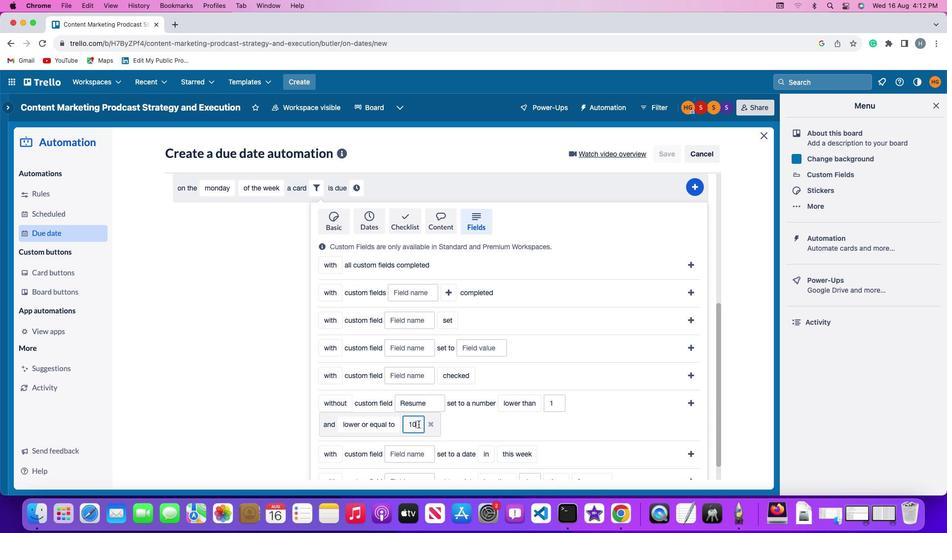 
Action: Key pressed Key.backspaceKey.backspace
Screenshot: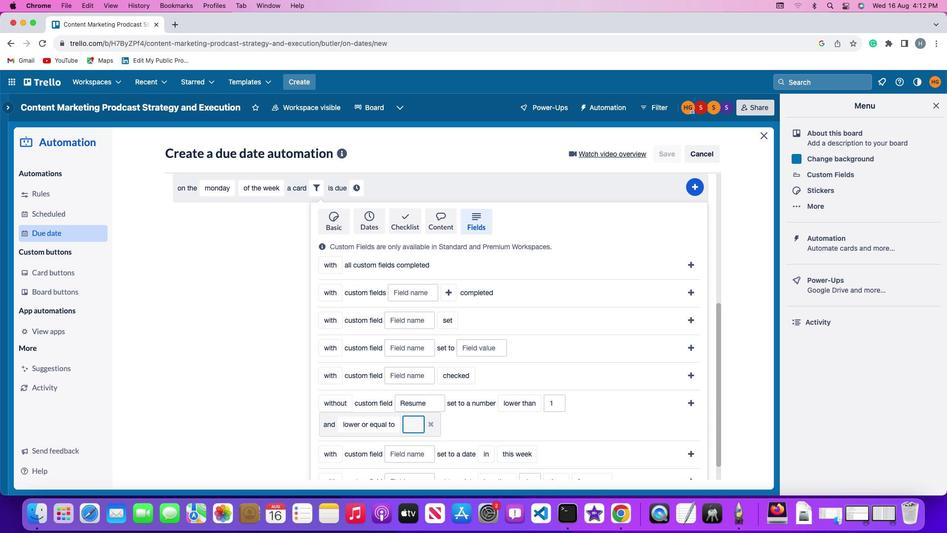 
Action: Mouse moved to (418, 424)
Screenshot: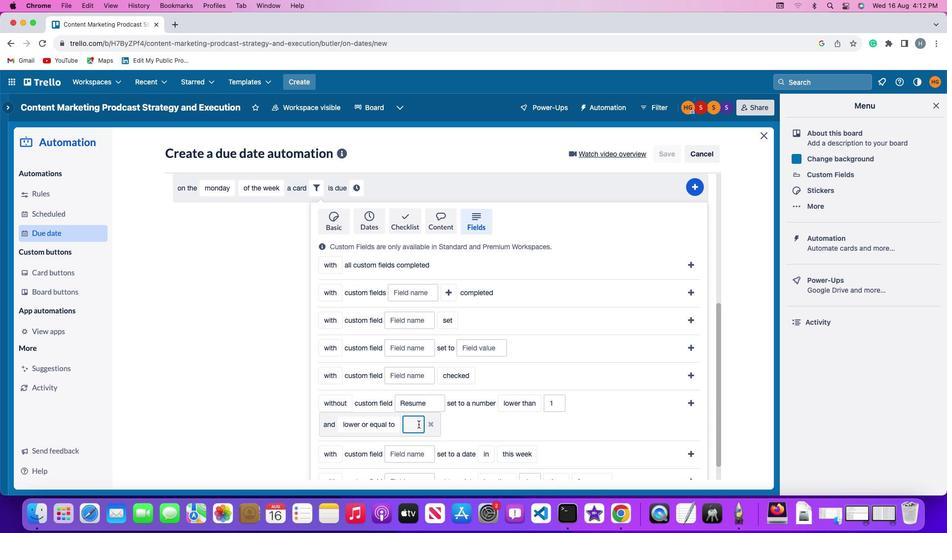 
Action: Key pressed '1''0'
Screenshot: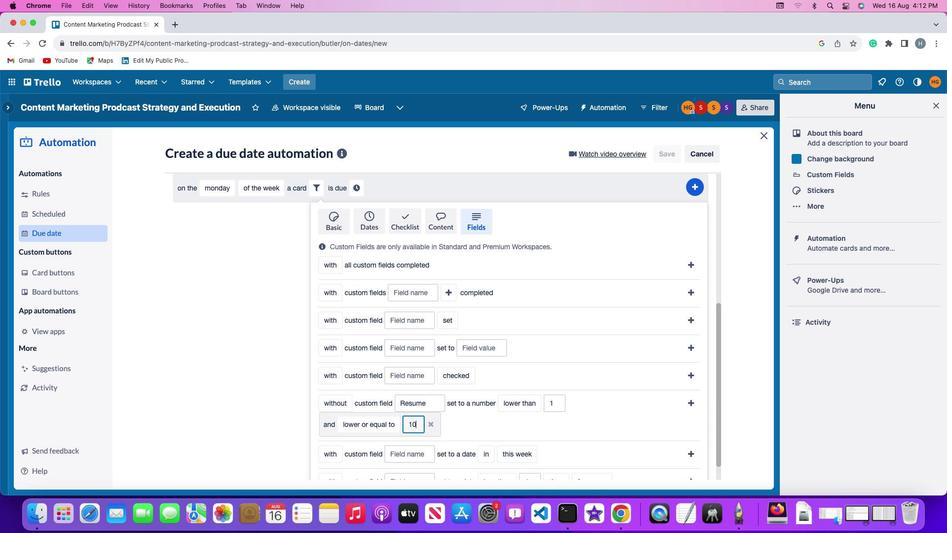 
Action: Mouse moved to (689, 399)
Screenshot: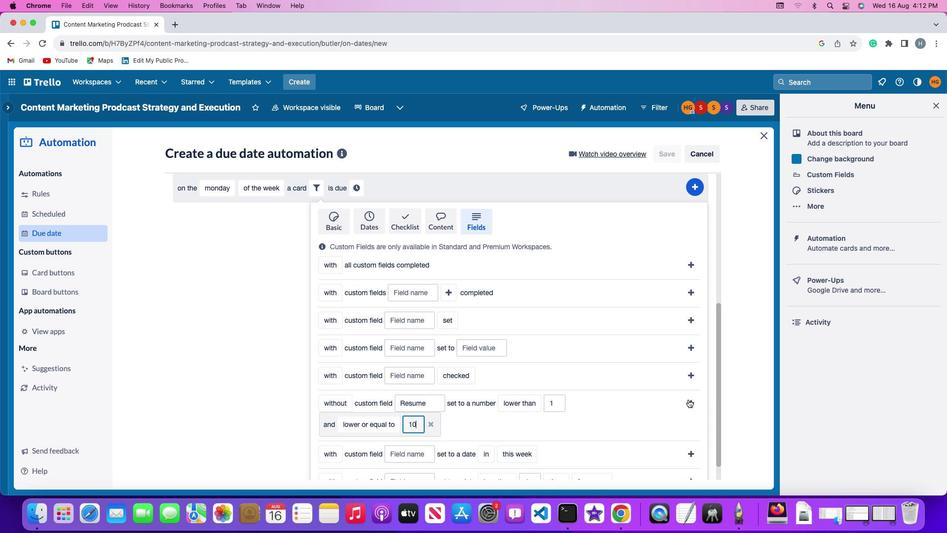 
Action: Mouse pressed left at (689, 399)
Screenshot: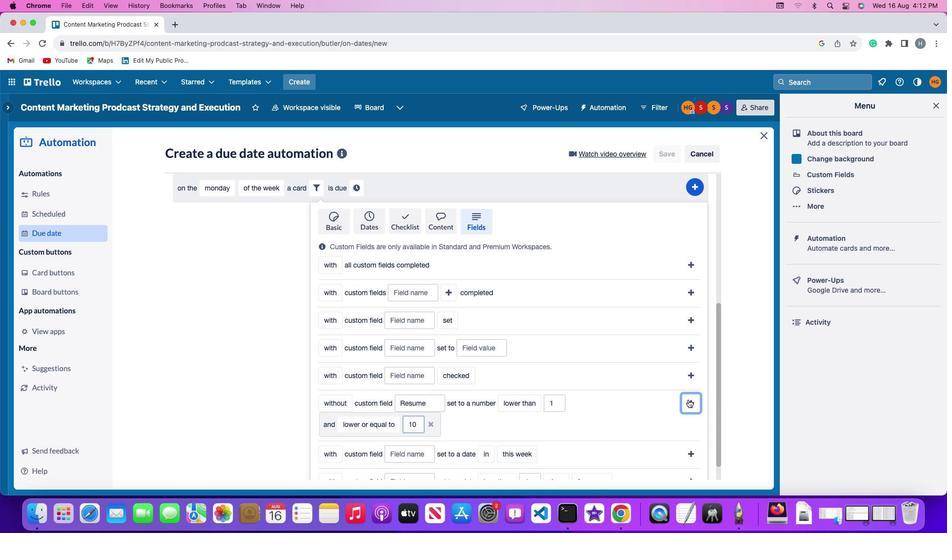 
Action: Mouse moved to (644, 428)
Screenshot: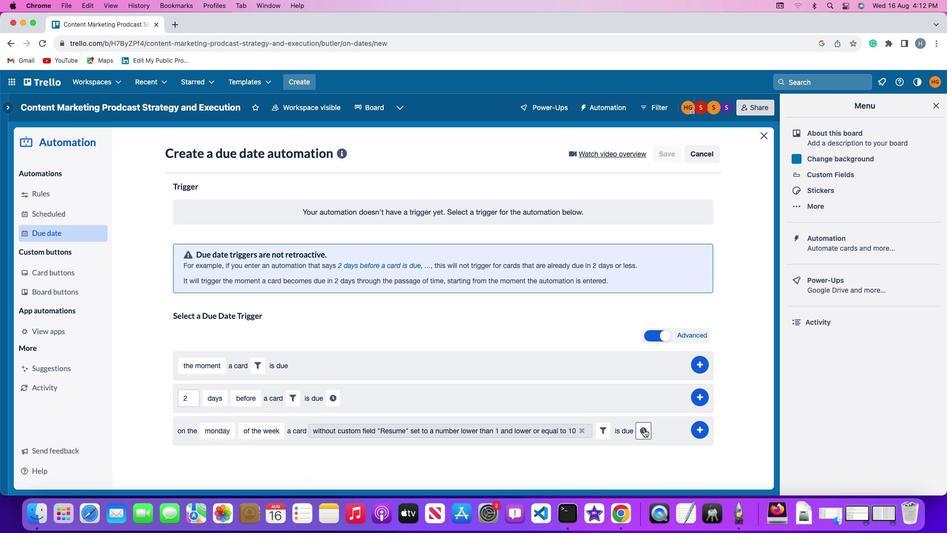
Action: Mouse pressed left at (644, 428)
Screenshot: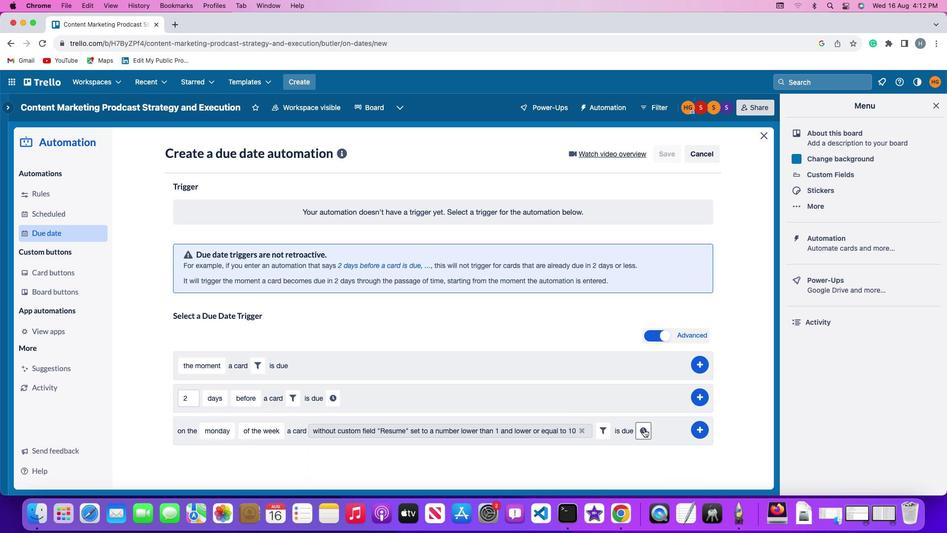 
Action: Mouse moved to (202, 454)
Screenshot: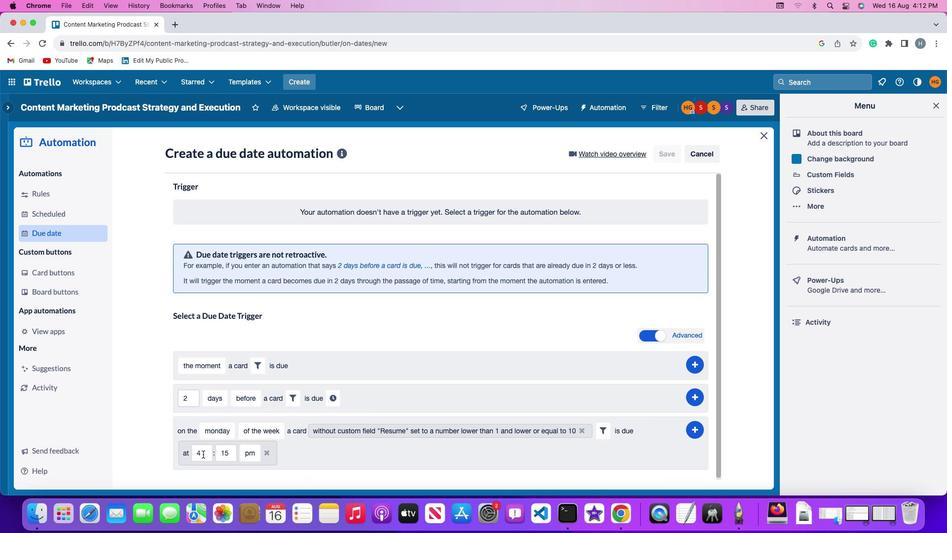 
Action: Mouse pressed left at (202, 454)
Screenshot: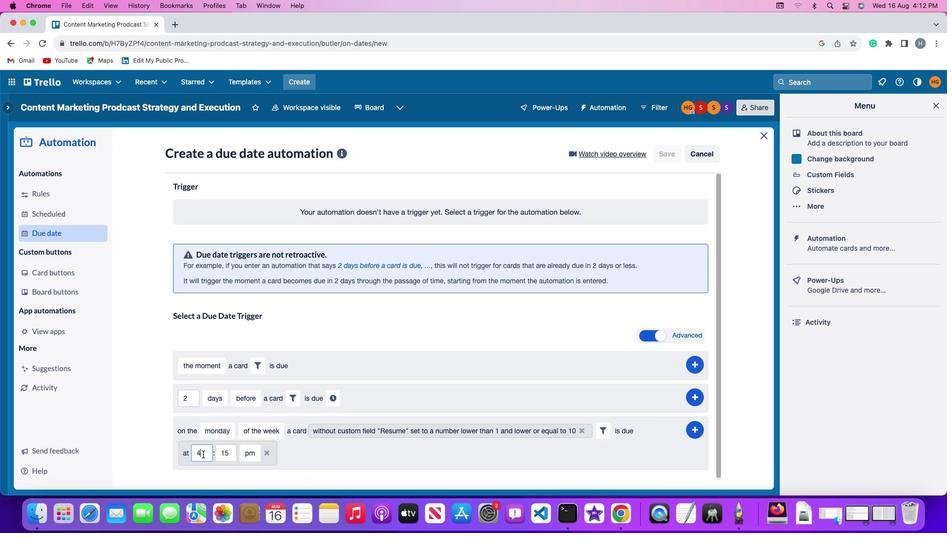 
Action: Key pressed Key.backspace'1''1'
Screenshot: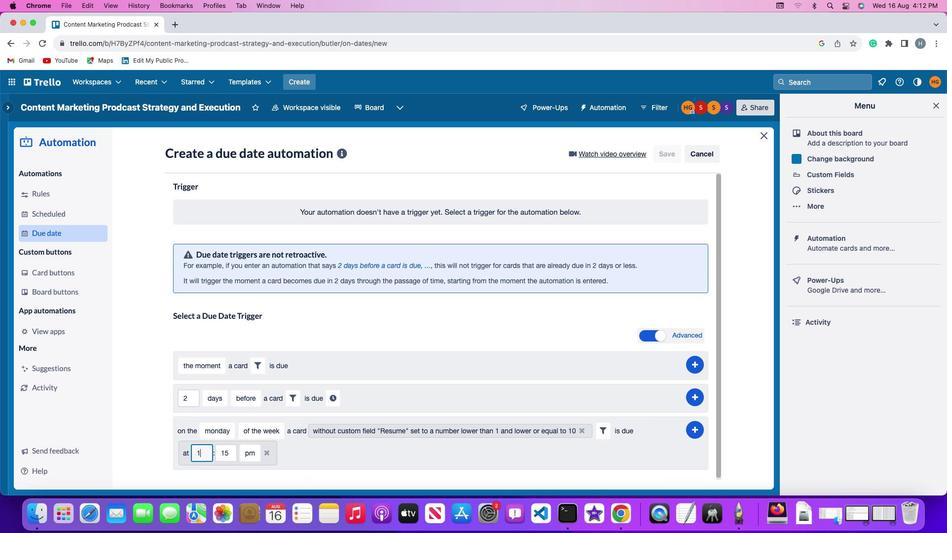 
Action: Mouse moved to (235, 454)
Screenshot: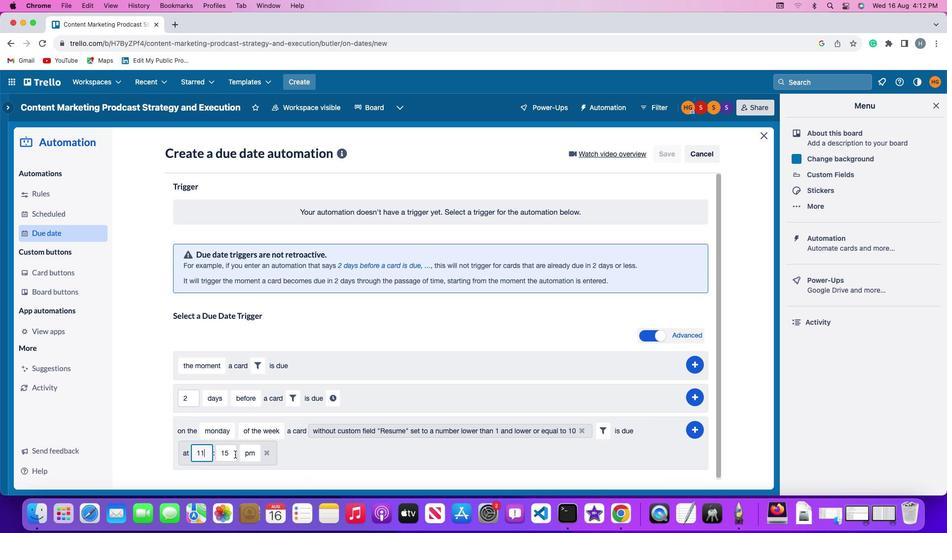 
Action: Mouse pressed left at (235, 454)
Screenshot: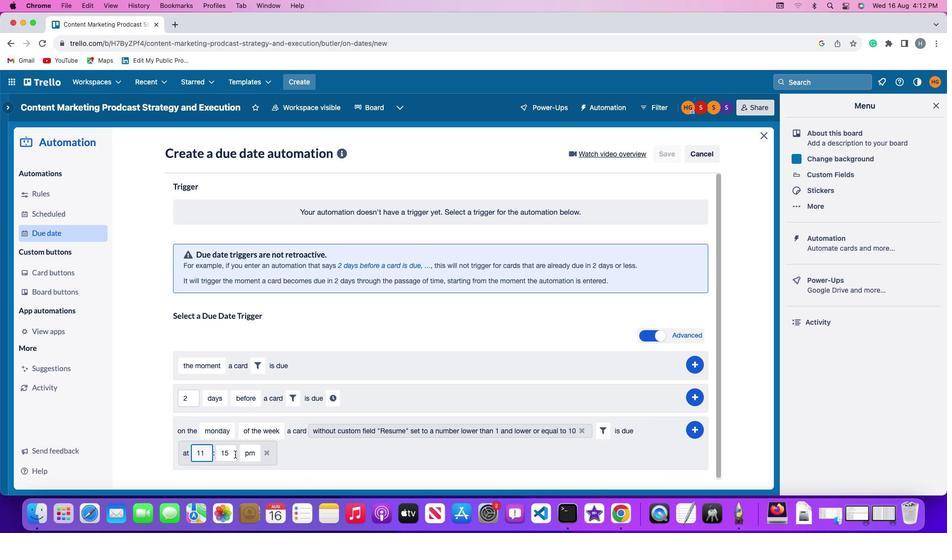 
Action: Mouse moved to (235, 454)
Screenshot: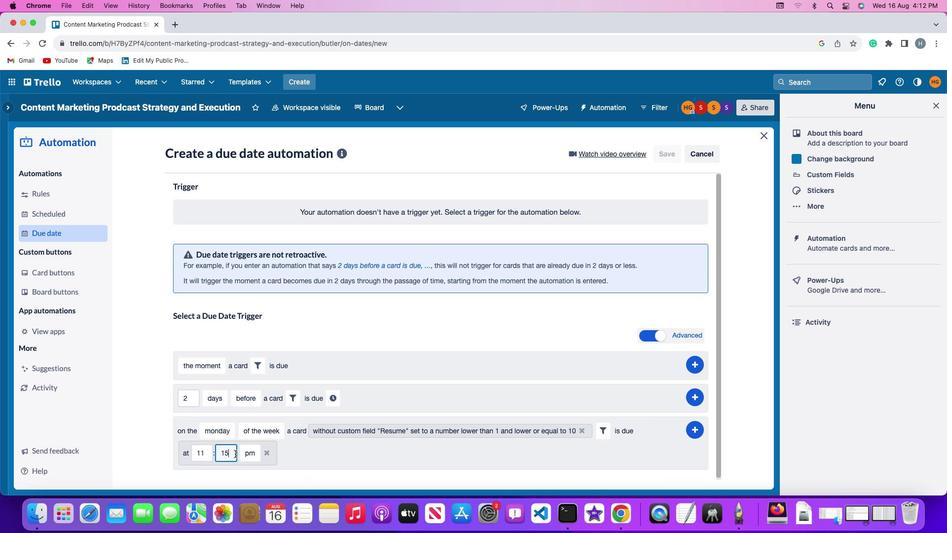 
Action: Key pressed Key.backspaceKey.backspace'0''0'
Screenshot: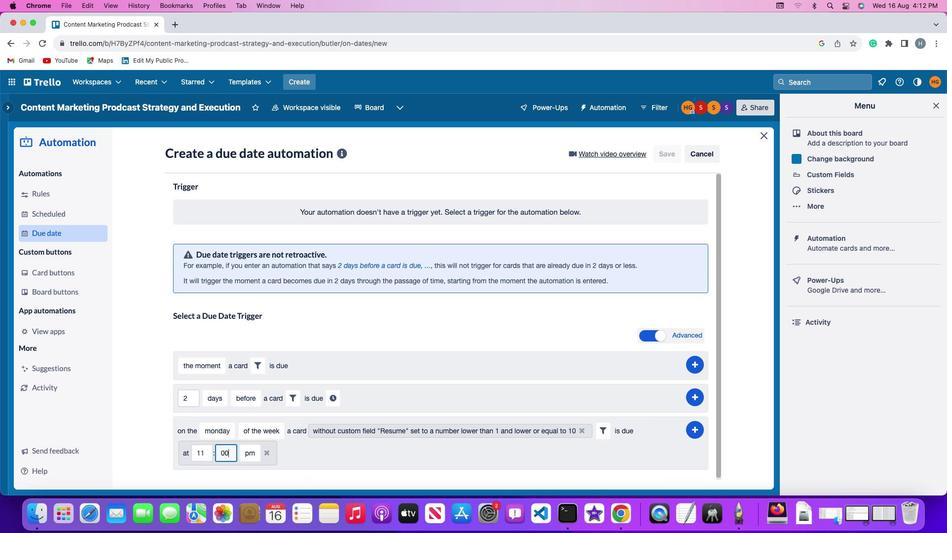 
Action: Mouse moved to (249, 453)
Screenshot: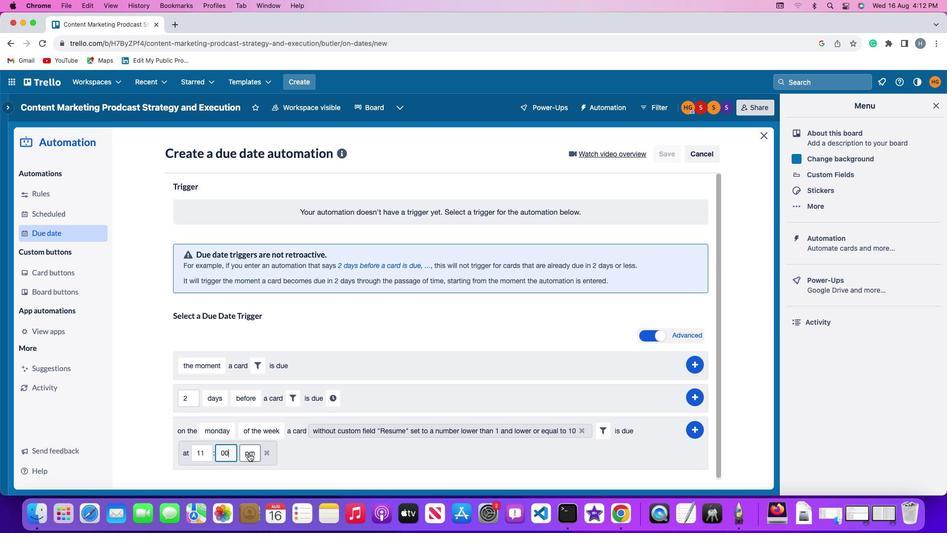 
Action: Mouse pressed left at (249, 453)
Screenshot: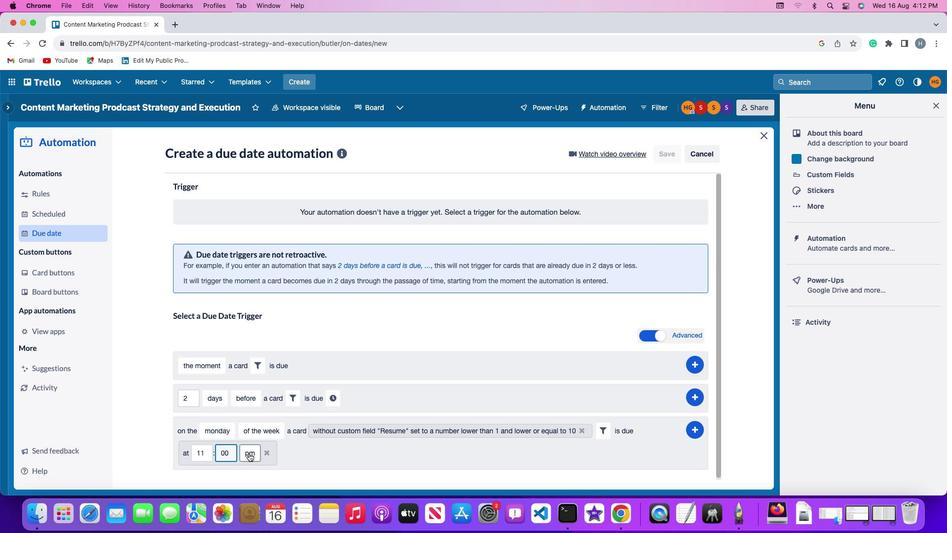 
Action: Mouse moved to (249, 415)
Screenshot: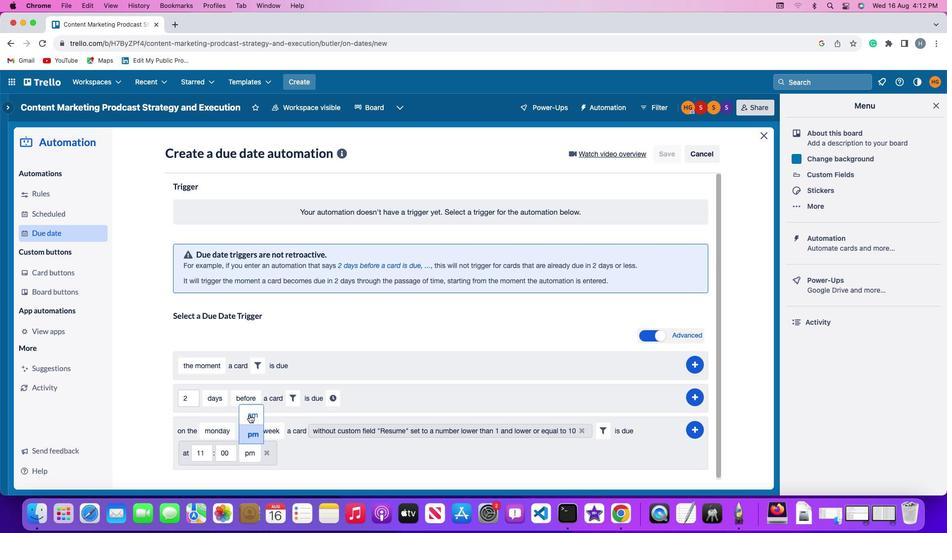 
Action: Mouse pressed left at (249, 415)
Screenshot: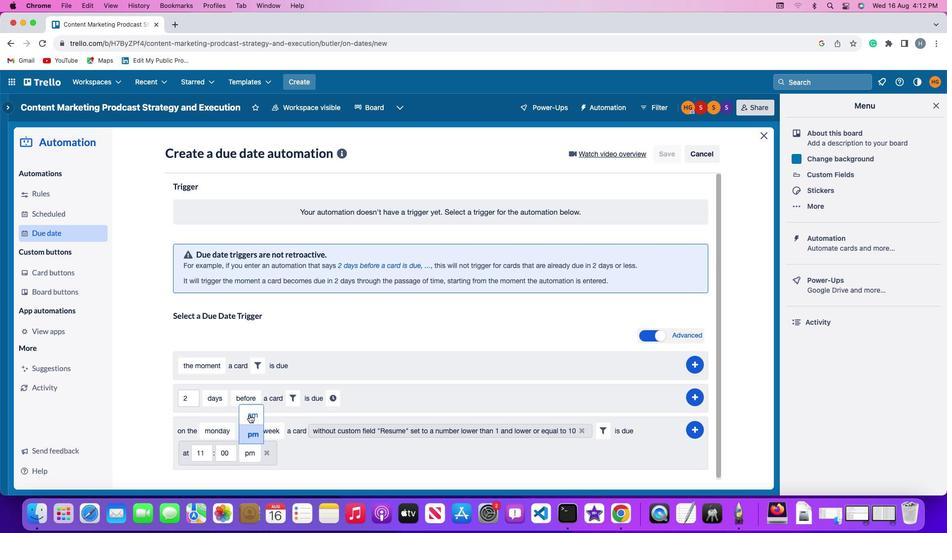 
Action: Mouse moved to (695, 429)
Screenshot: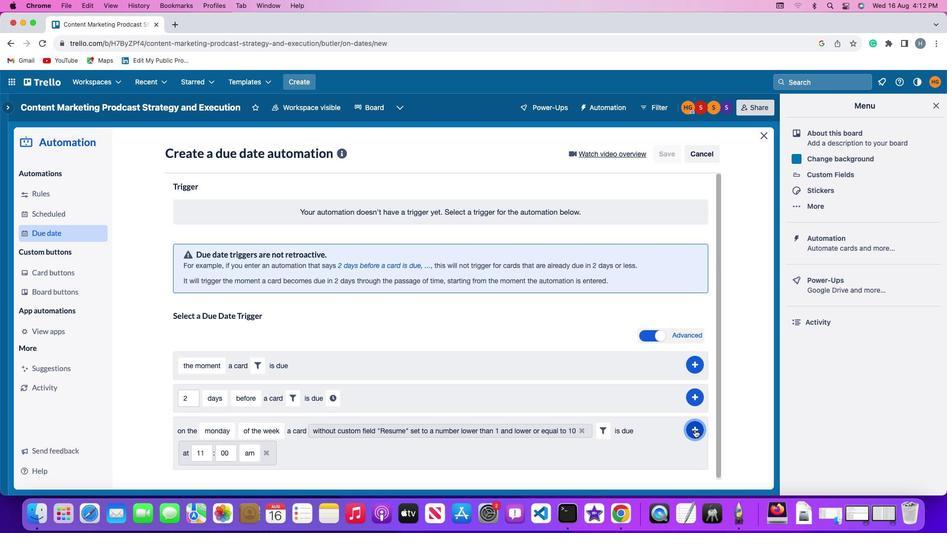 
Action: Mouse pressed left at (695, 429)
Screenshot: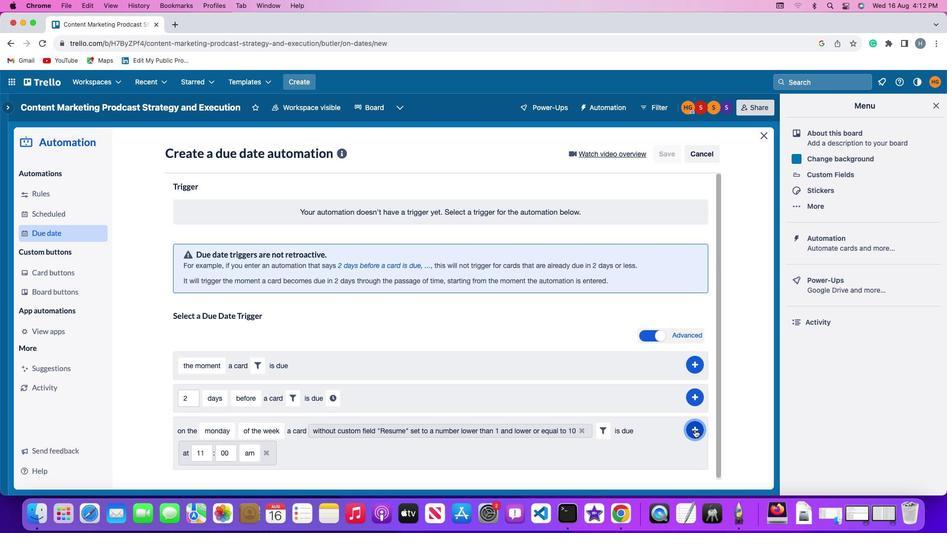 
Action: Mouse moved to (680, 276)
Screenshot: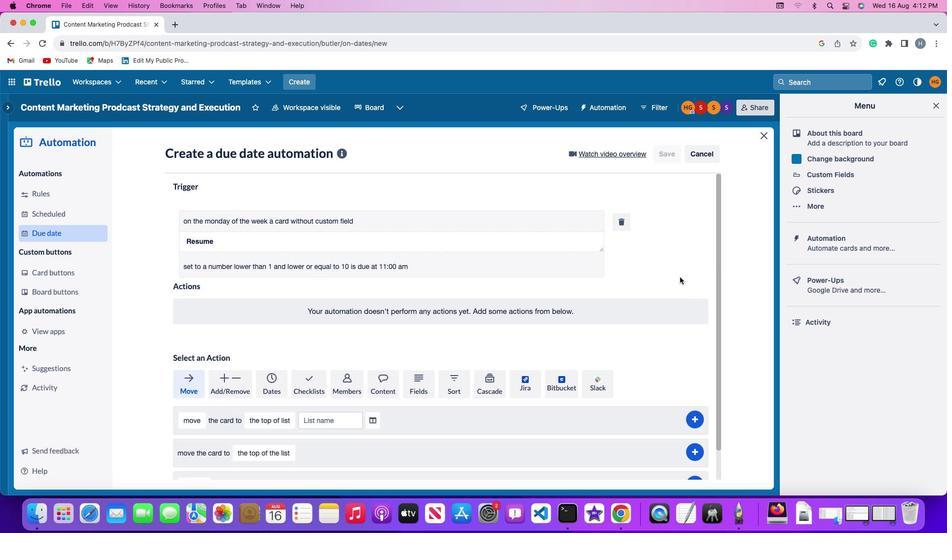 
